 Task: Compose some message in mail and Use the right-click context menu to check the spelling of a word.
Action: Mouse moved to (71, 83)
Screenshot: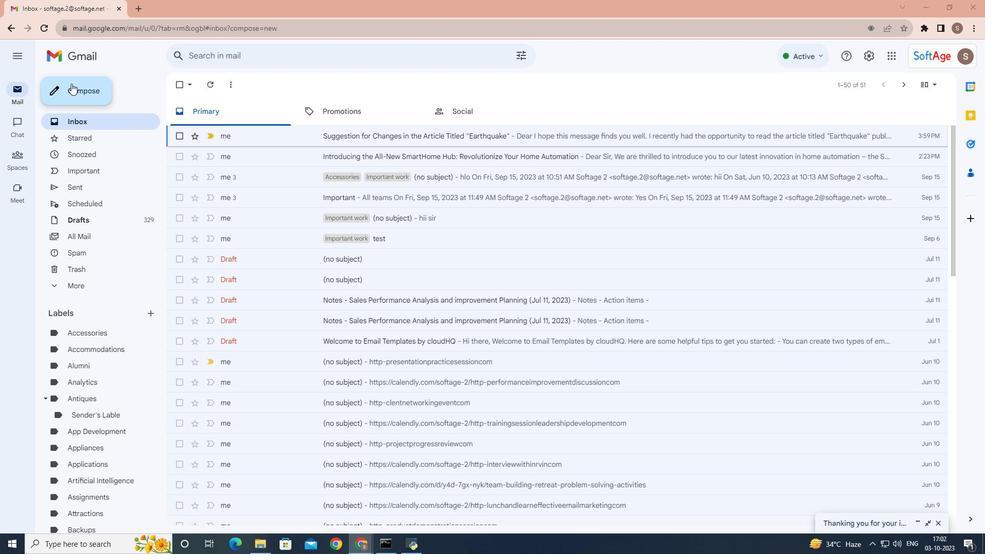 
Action: Mouse pressed left at (71, 83)
Screenshot: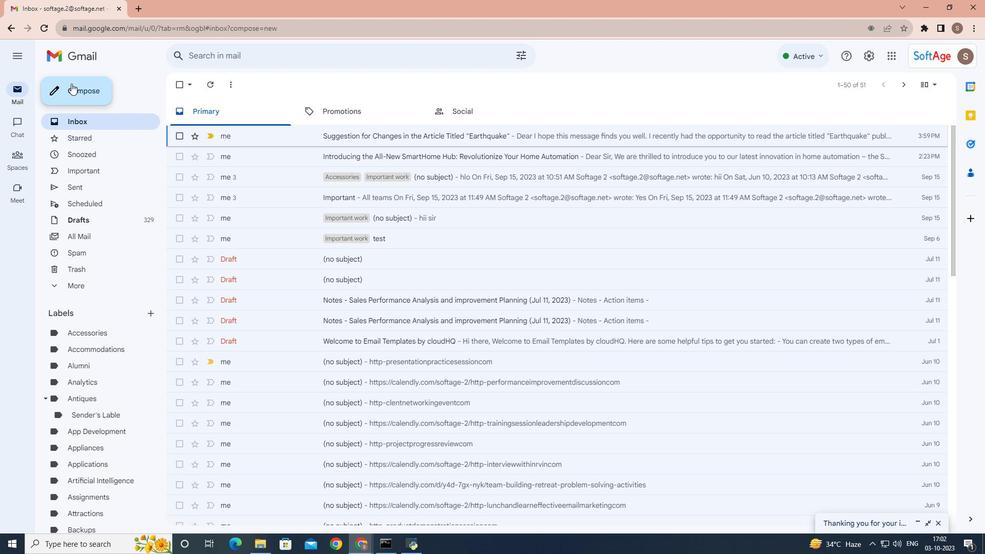 
Action: Mouse moved to (184, 154)
Screenshot: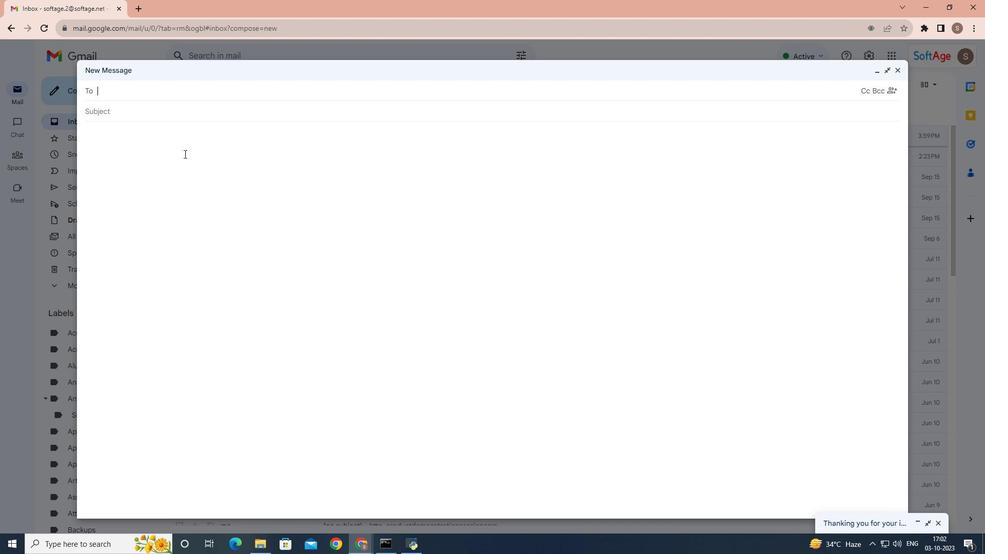 
Action: Mouse pressed left at (184, 154)
Screenshot: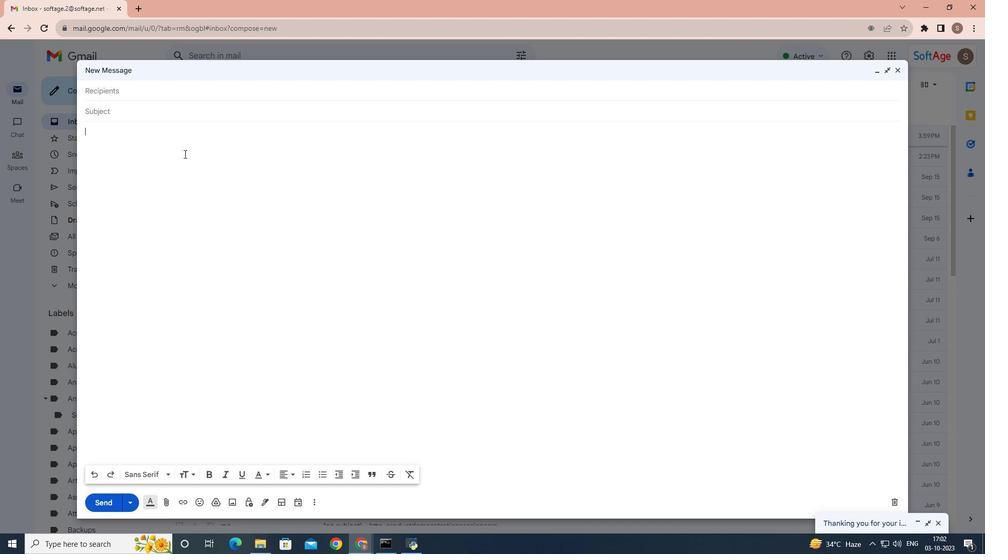 
Action: Key pressed <Key.caps_lock>T<Key.caps_lock>o<Key.space>enjure<Key.space>
Screenshot: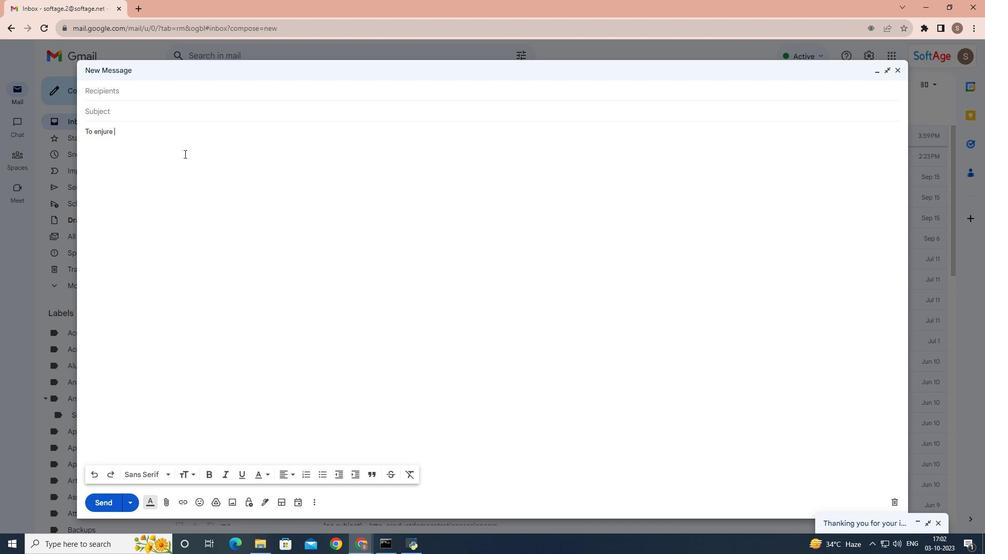 
Action: Mouse moved to (105, 130)
Screenshot: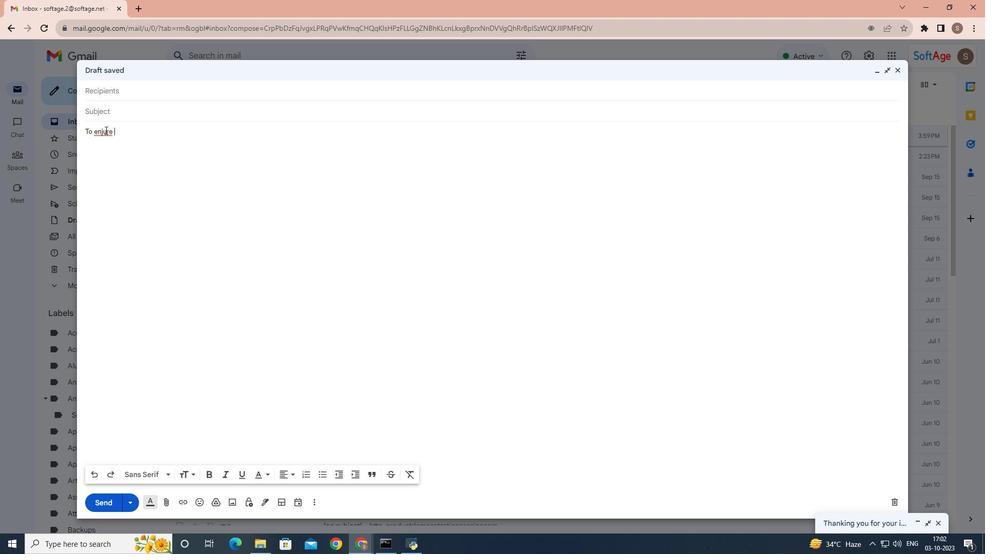 
Action: Mouse pressed right at (105, 130)
Screenshot: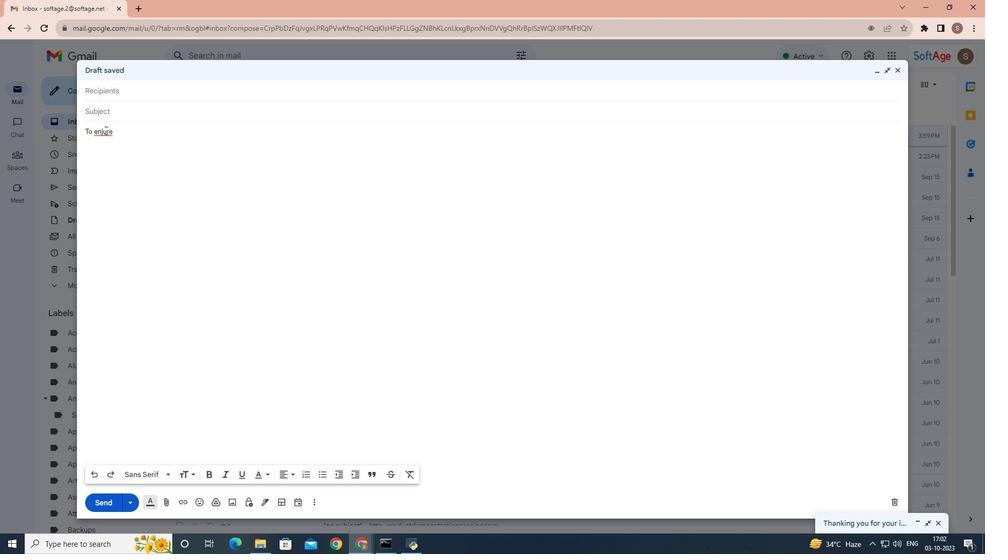 
Action: Mouse moved to (107, 147)
Screenshot: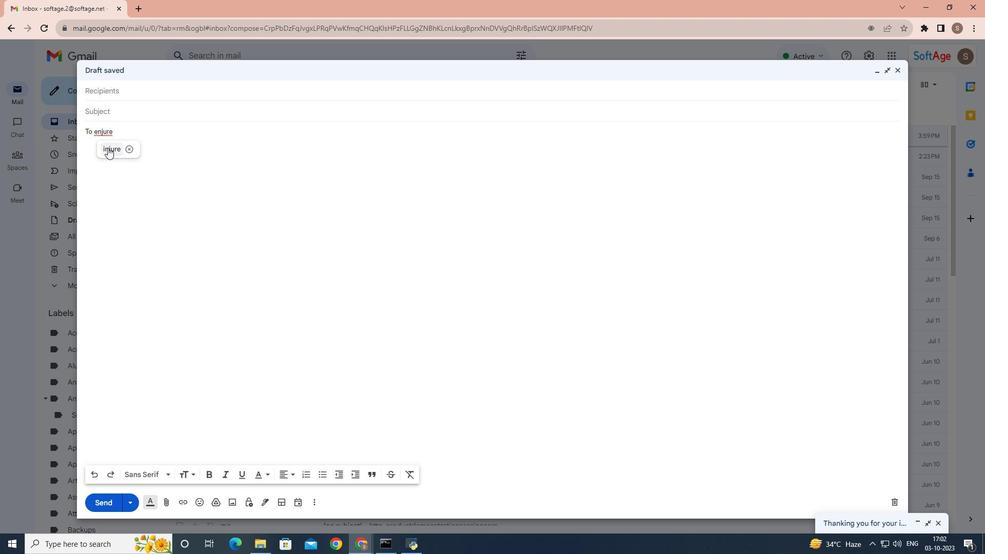 
Action: Mouse pressed left at (107, 147)
Screenshot: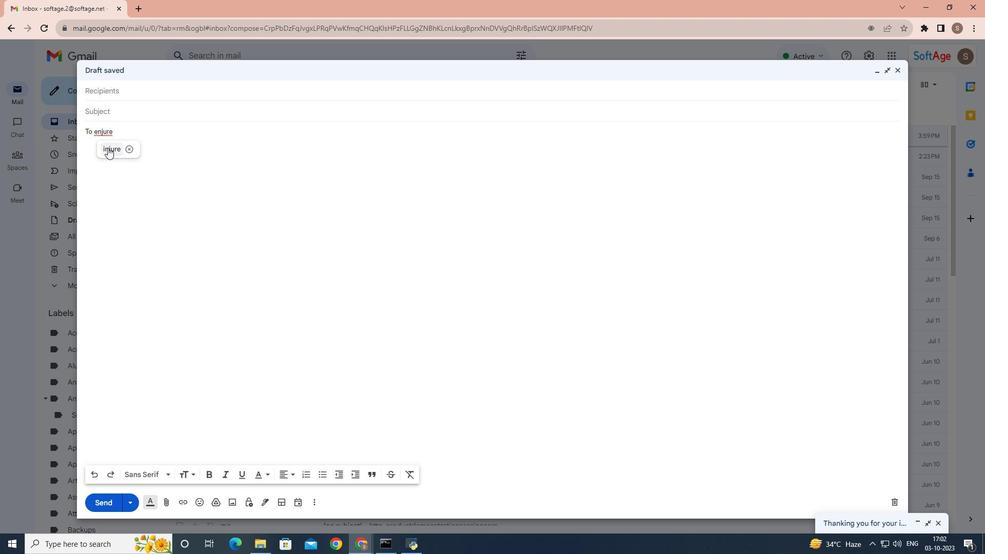
Action: Mouse moved to (115, 128)
Screenshot: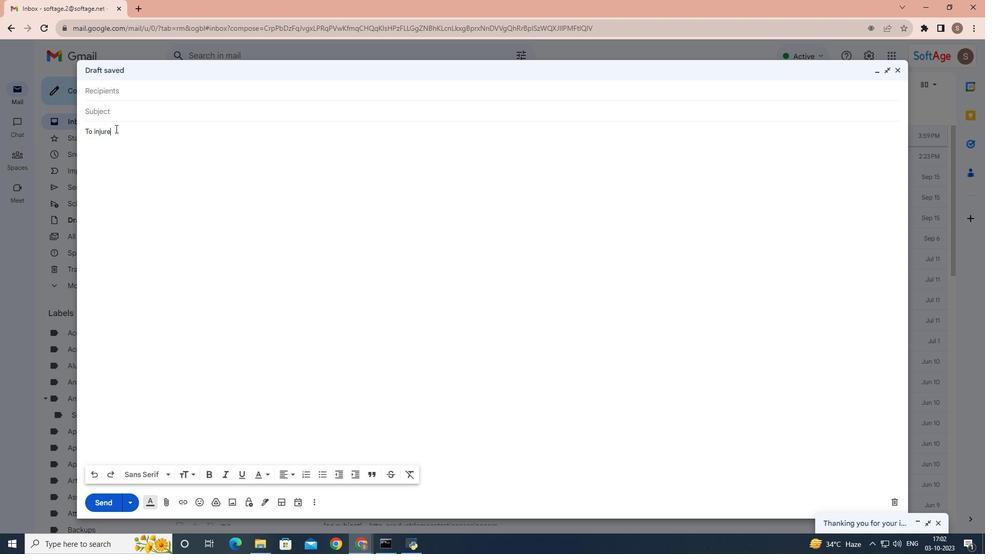 
Action: Mouse pressed left at (115, 128)
Screenshot: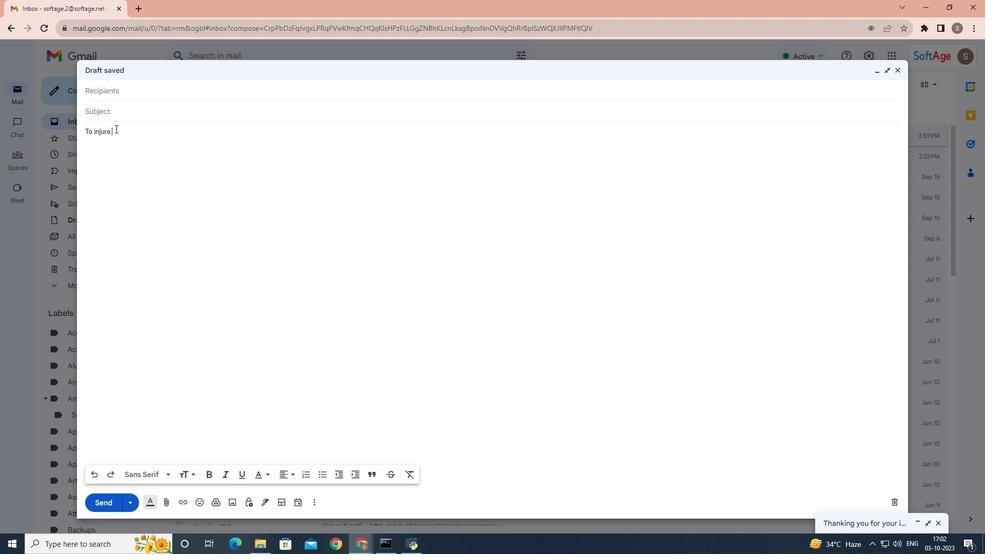 
Action: Key pressed <Key.backspace><Key.backspace><Key.backspace><Key.backspace><Key.backspace><Key.backspace><Key.backspace>ensure<Key.space>
Screenshot: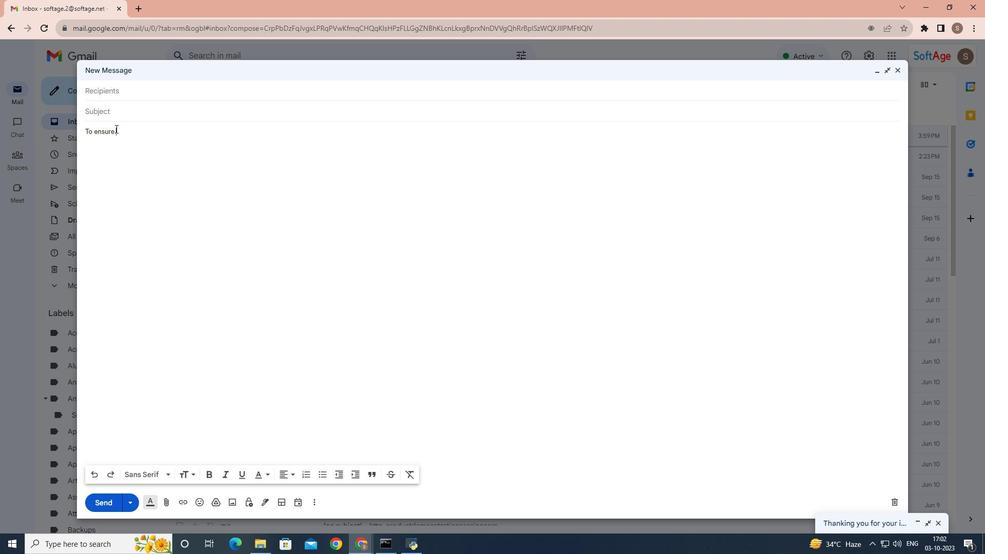
Action: Mouse moved to (133, 131)
Screenshot: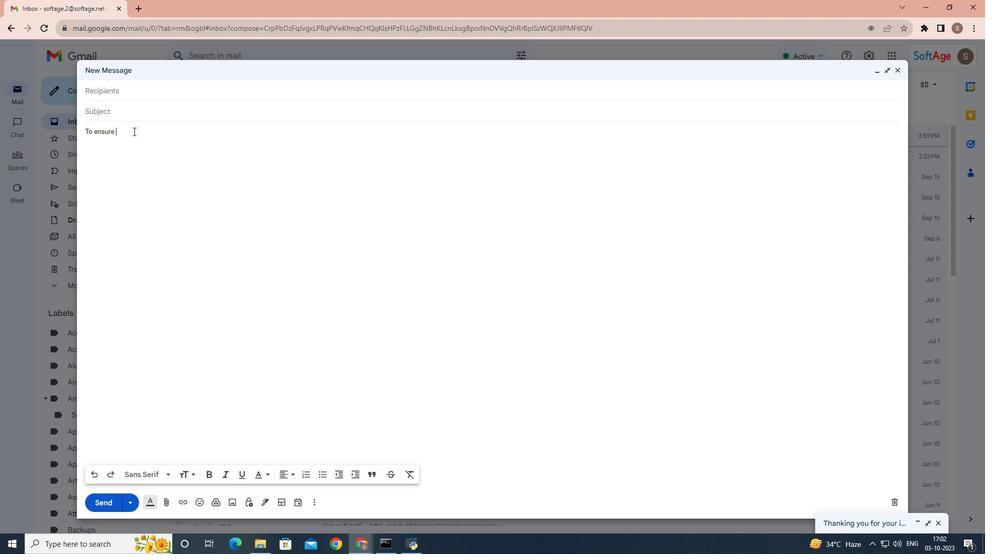 
Action: Key pressed the<Key.space>consjervation<Key.space>
Screenshot: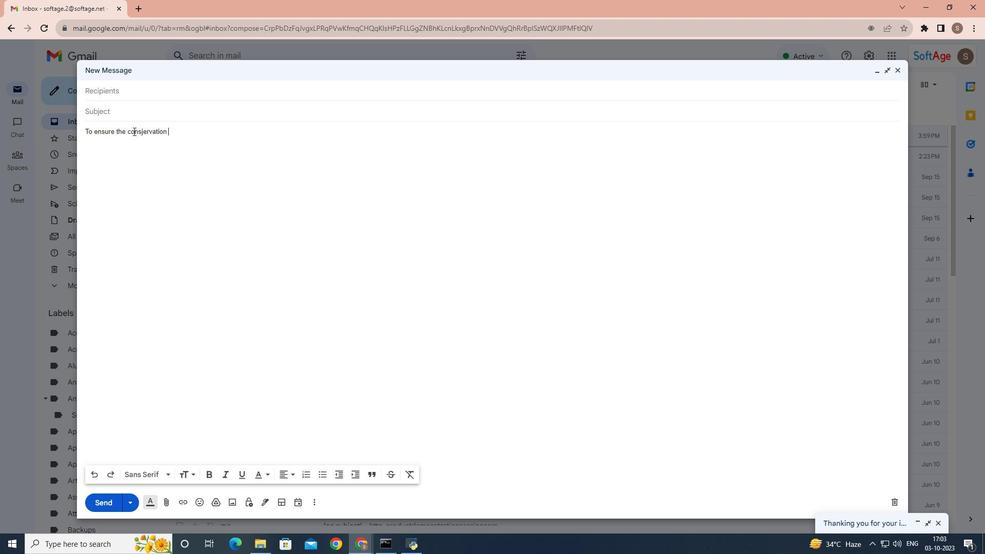 
Action: Mouse moved to (151, 135)
Screenshot: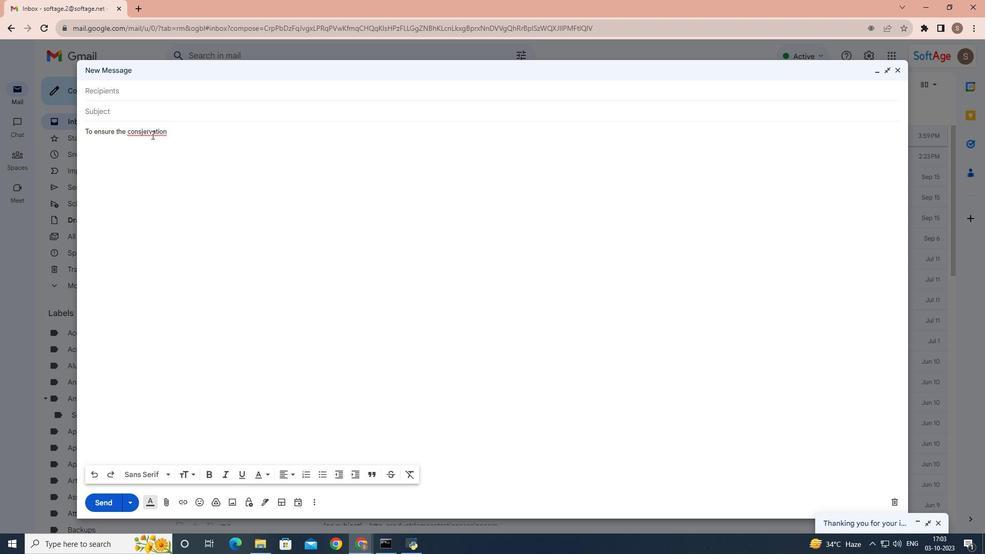 
Action: Mouse pressed left at (151, 135)
Screenshot: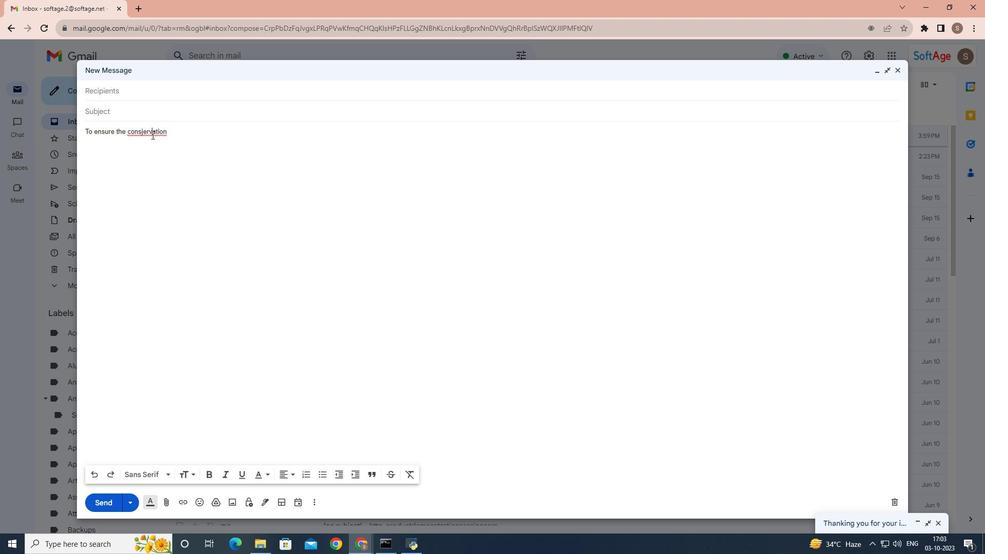 
Action: Mouse pressed right at (151, 135)
Screenshot: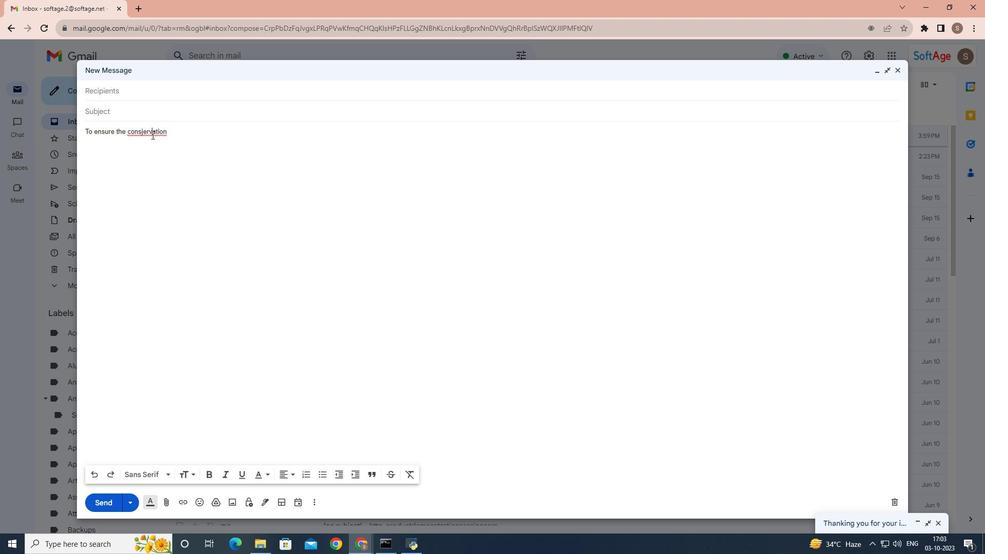 
Action: Mouse moved to (152, 146)
Screenshot: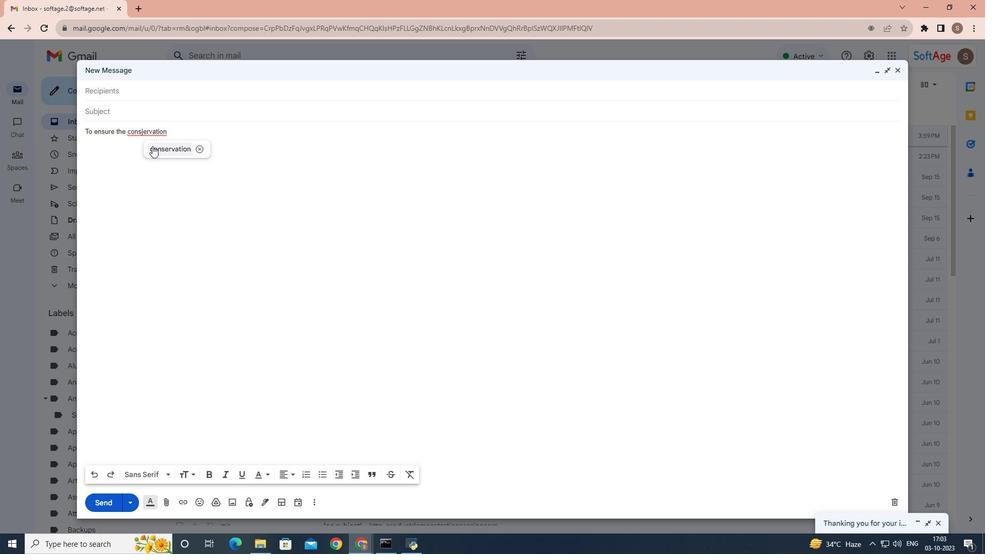 
Action: Mouse pressed left at (152, 146)
Screenshot: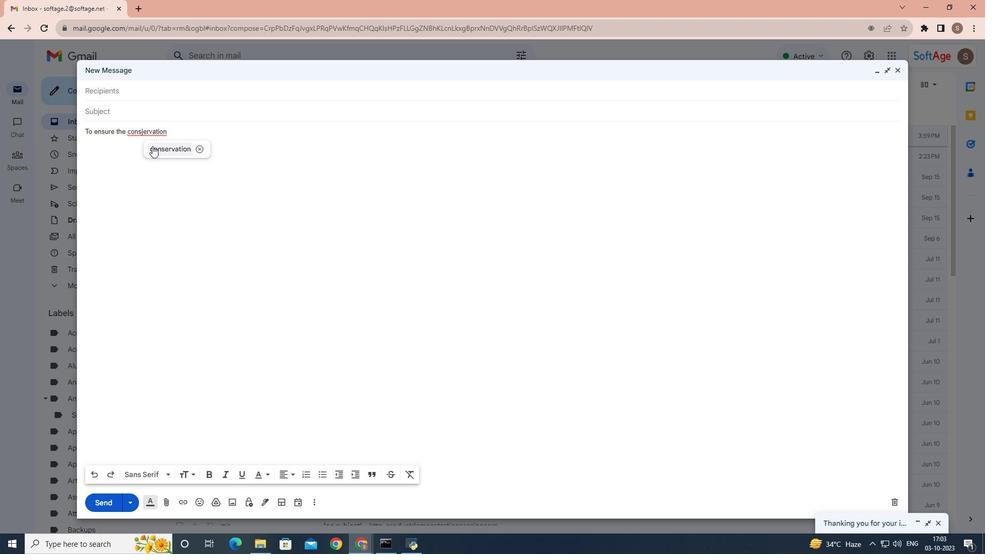 
Action: Mouse moved to (186, 123)
Screenshot: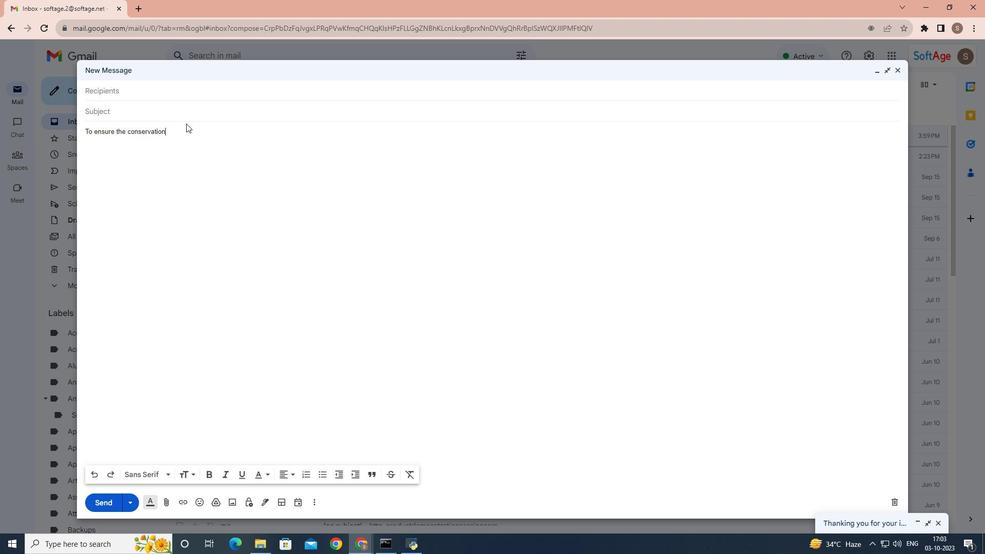 
Action: Mouse pressed left at (186, 123)
Screenshot: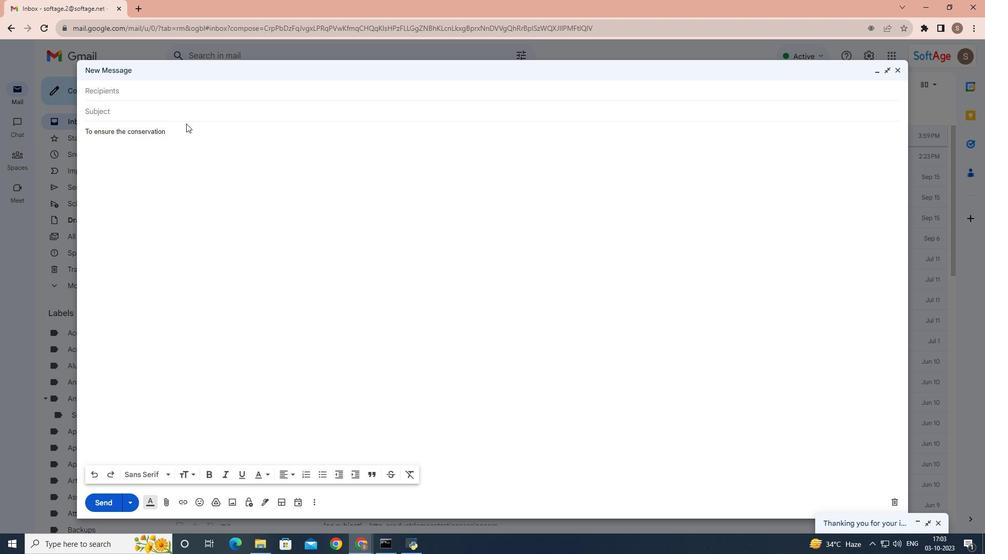 
Action: Mouse moved to (180, 131)
Screenshot: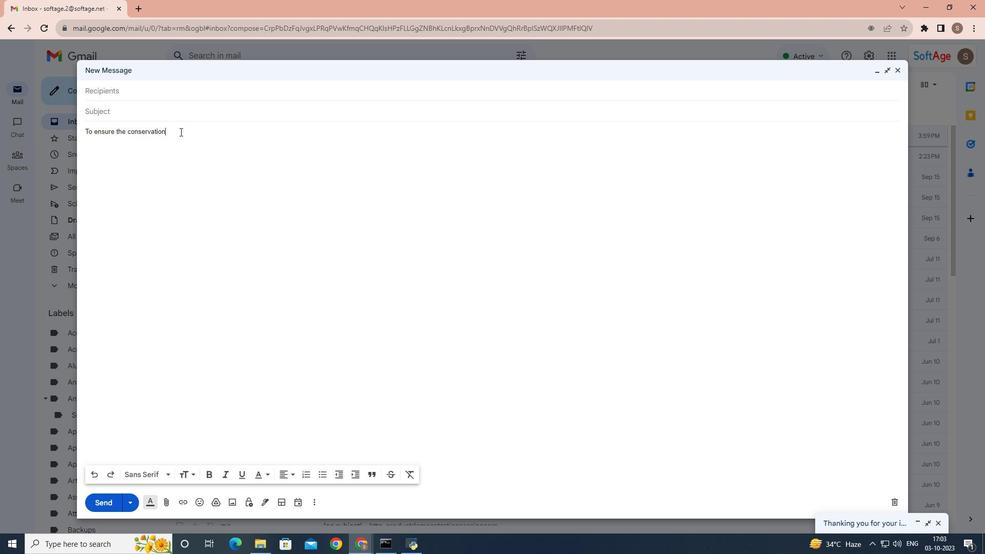 
Action: Mouse pressed left at (180, 131)
Screenshot: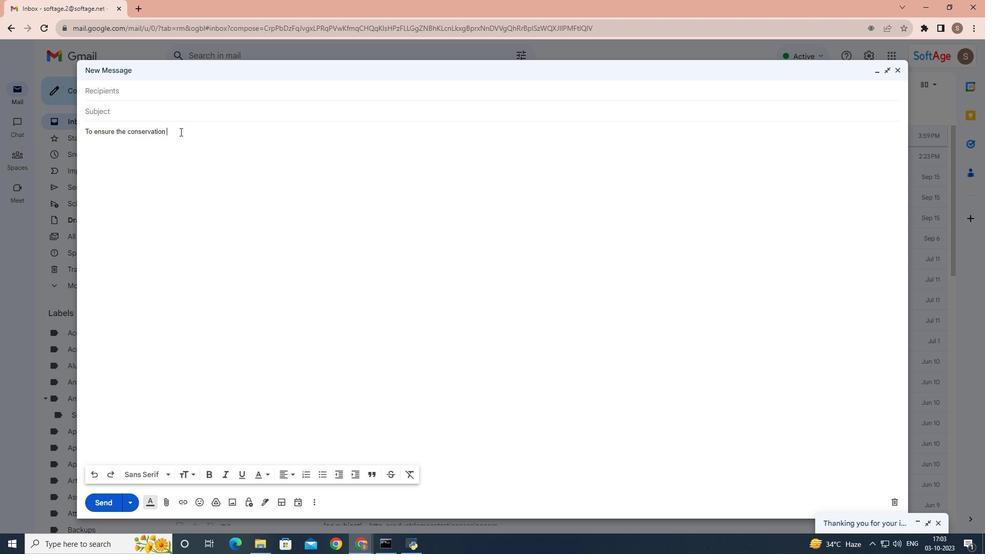 
Action: Key pressed of<Key.space>trees<Key.space>,,<Key.backspace>=<Key.backspace><Key.backspace>,<Key.space>we<Key.space>must<Key.space>take<Key.space>projactive<Key.space>
Screenshot: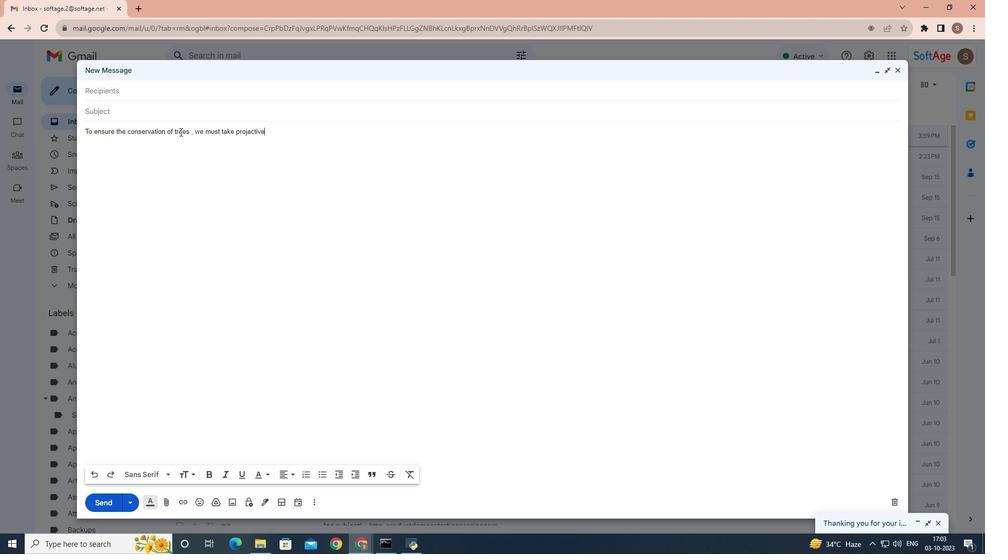 
Action: Mouse moved to (250, 126)
Screenshot: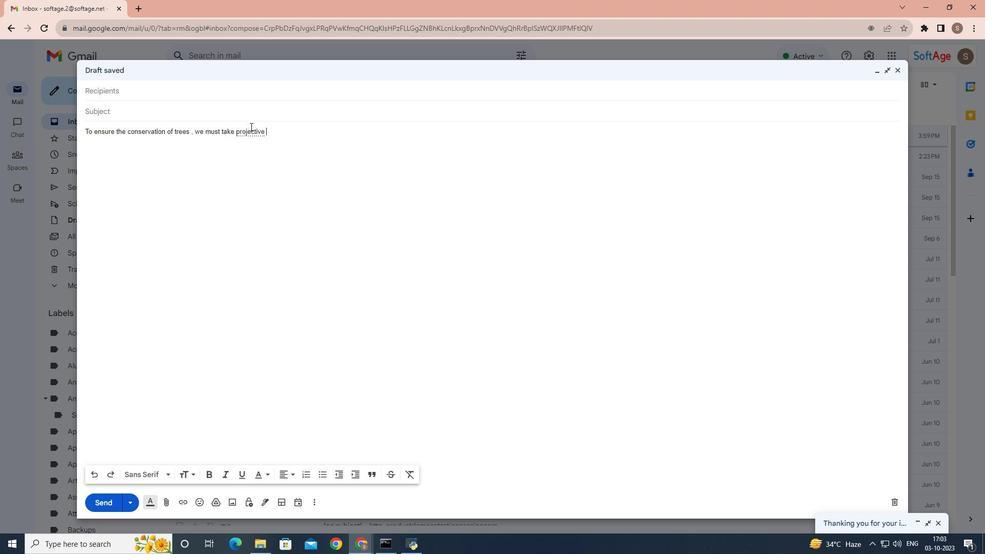 
Action: Mouse pressed right at (250, 126)
Screenshot: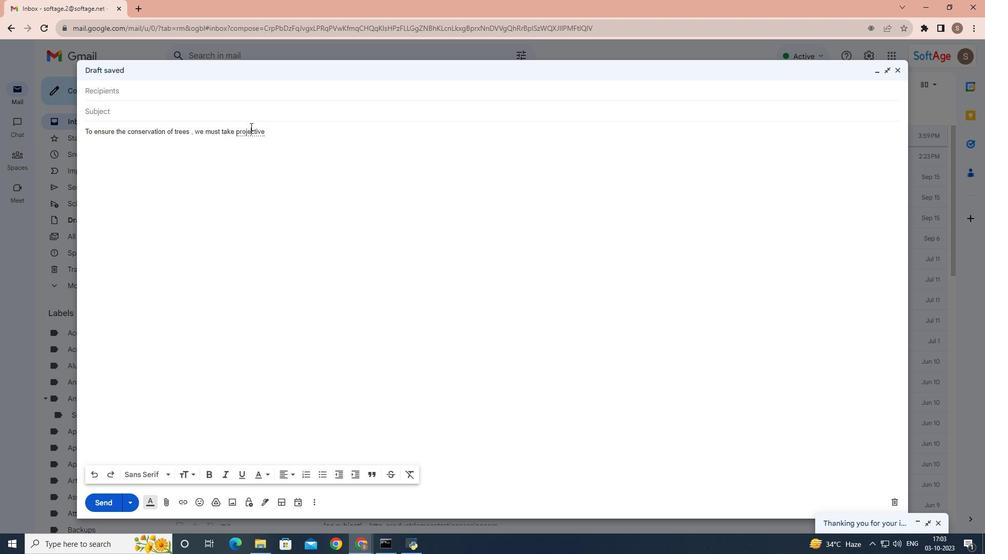 
Action: Mouse moved to (244, 133)
Screenshot: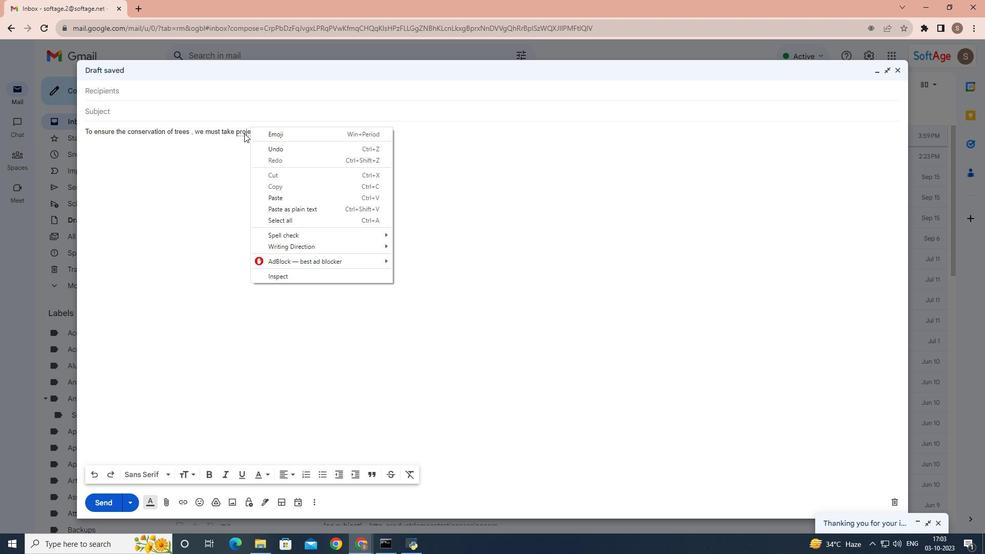 
Action: Mouse pressed left at (244, 133)
Screenshot: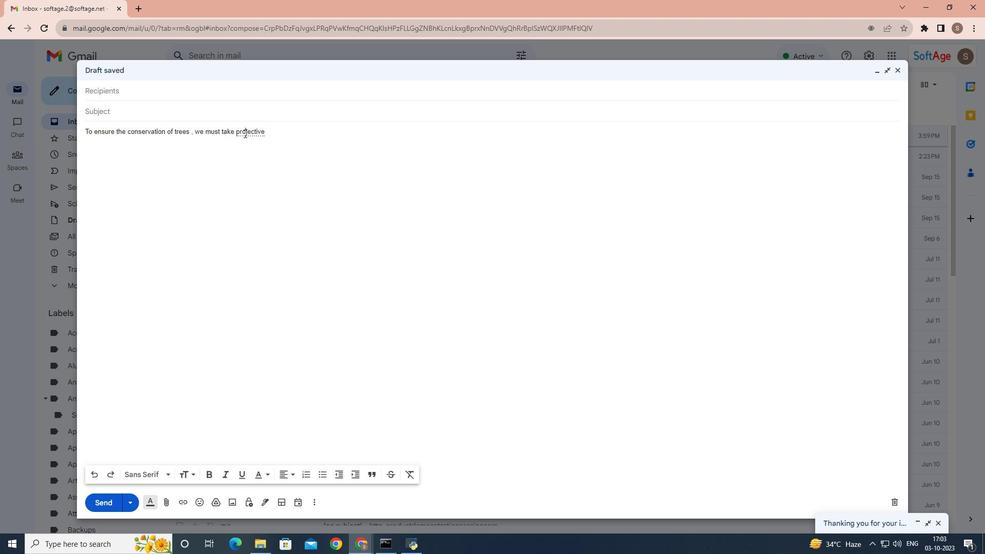 
Action: Mouse pressed left at (244, 133)
Screenshot: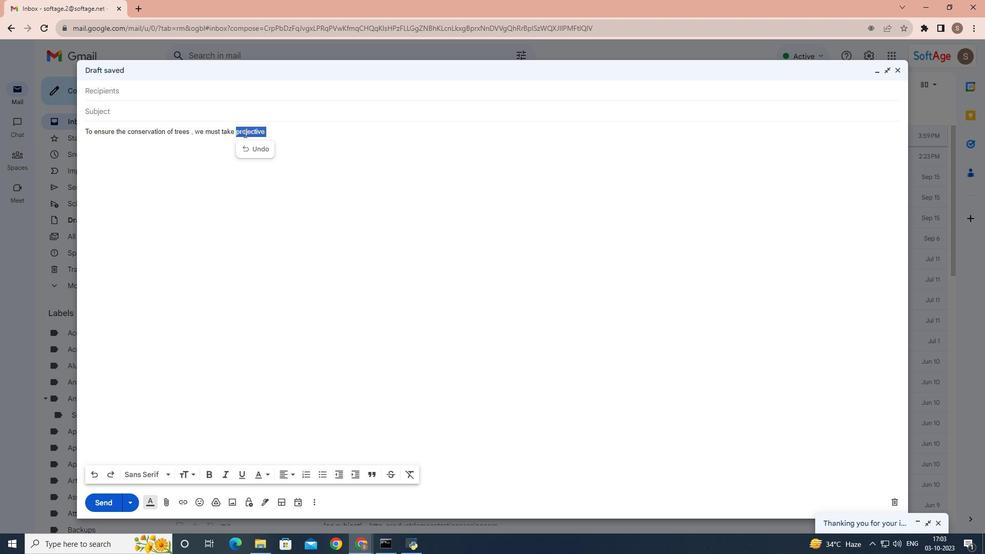 
Action: Mouse moved to (273, 128)
Screenshot: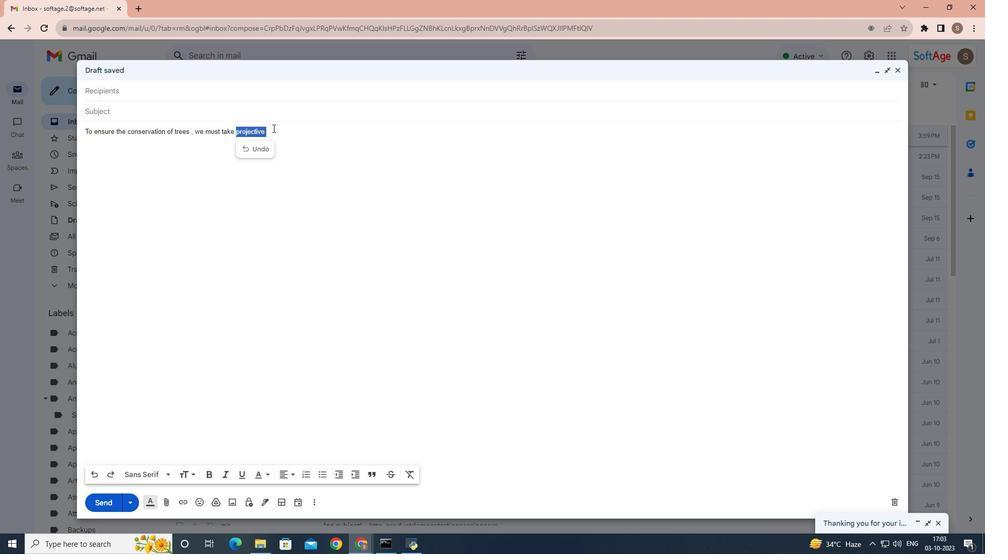 
Action: Mouse pressed left at (273, 128)
Screenshot: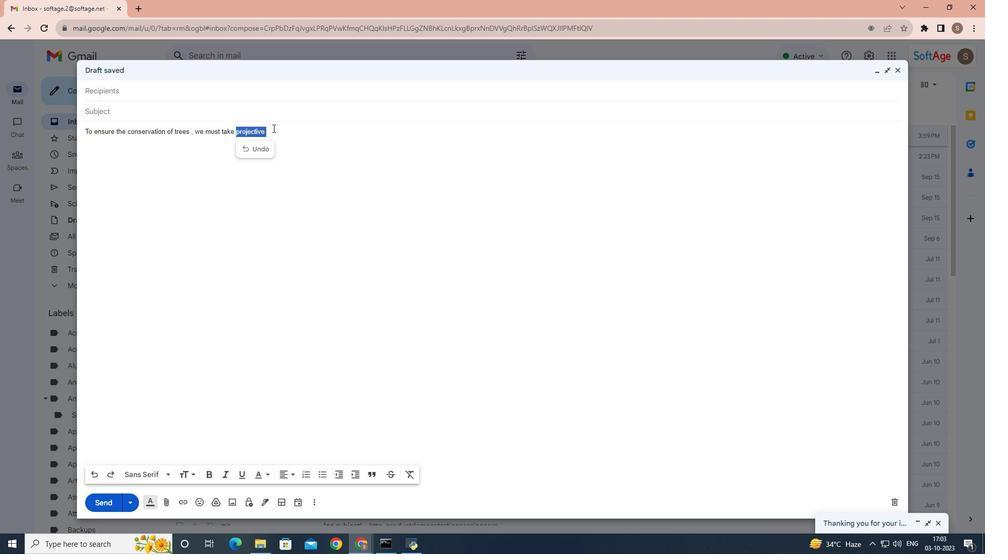
Action: Mouse moved to (245, 133)
Screenshot: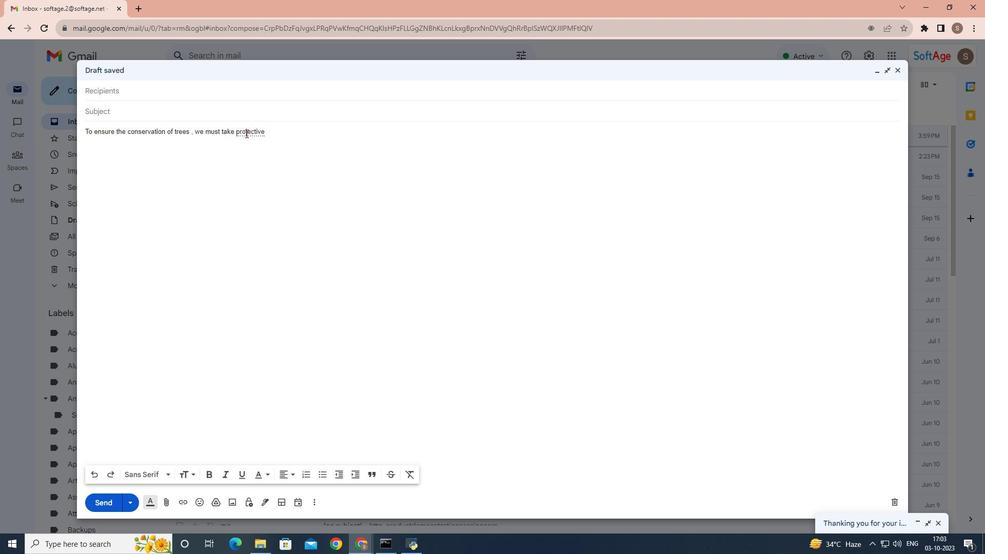 
Action: Mouse pressed left at (245, 133)
Screenshot: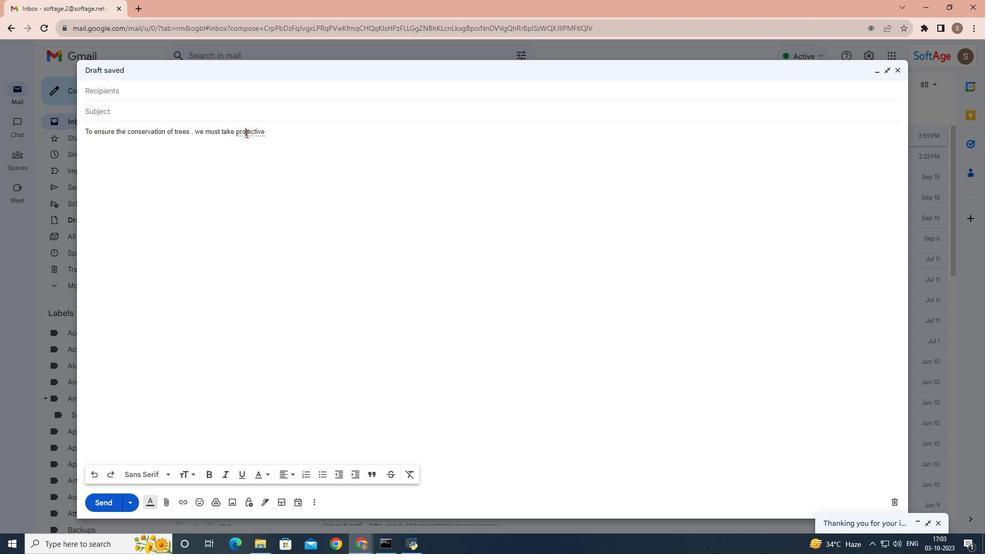 
Action: Mouse moved to (247, 132)
Screenshot: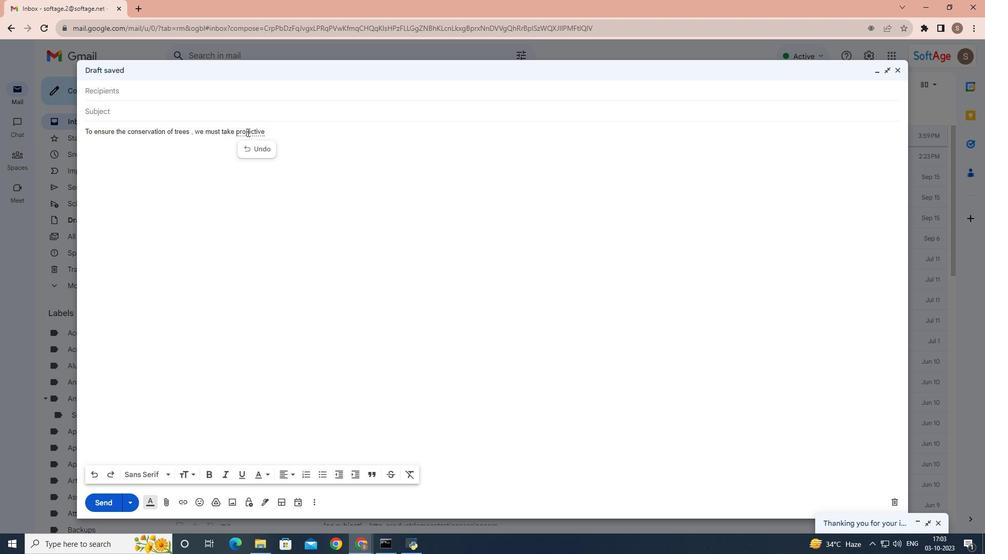 
Action: Key pressed t
Screenshot: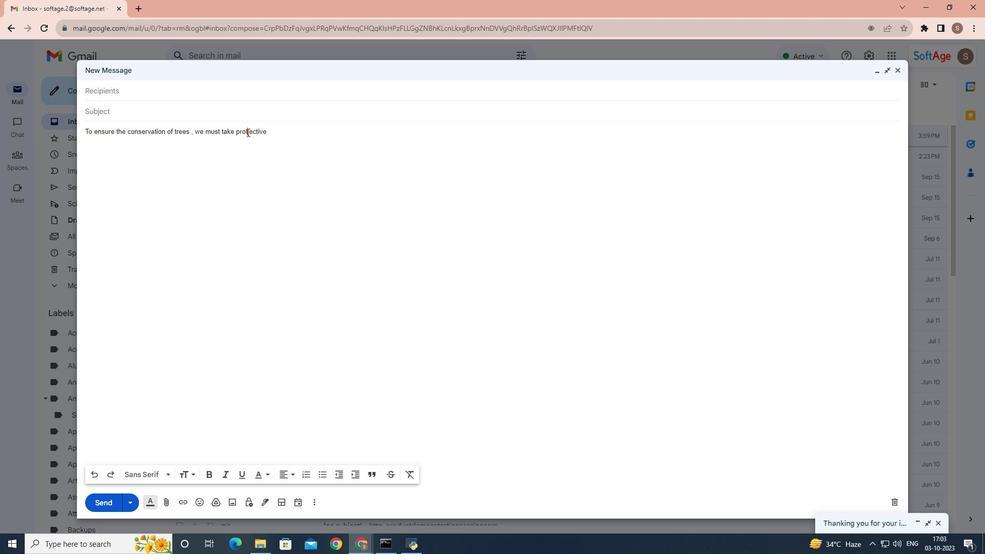
Action: Mouse moved to (290, 127)
Screenshot: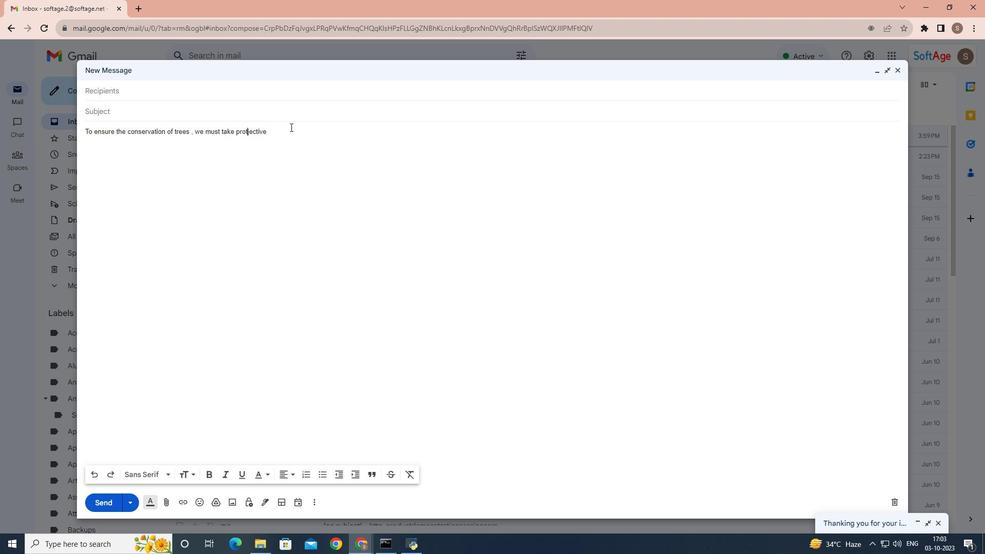 
Action: Mouse pressed left at (290, 127)
Screenshot: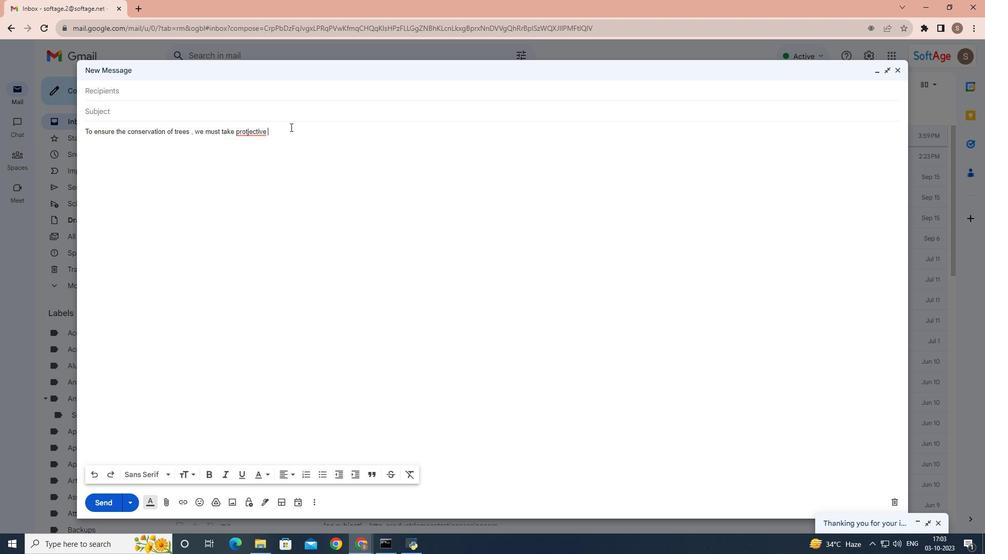 
Action: Mouse moved to (256, 129)
Screenshot: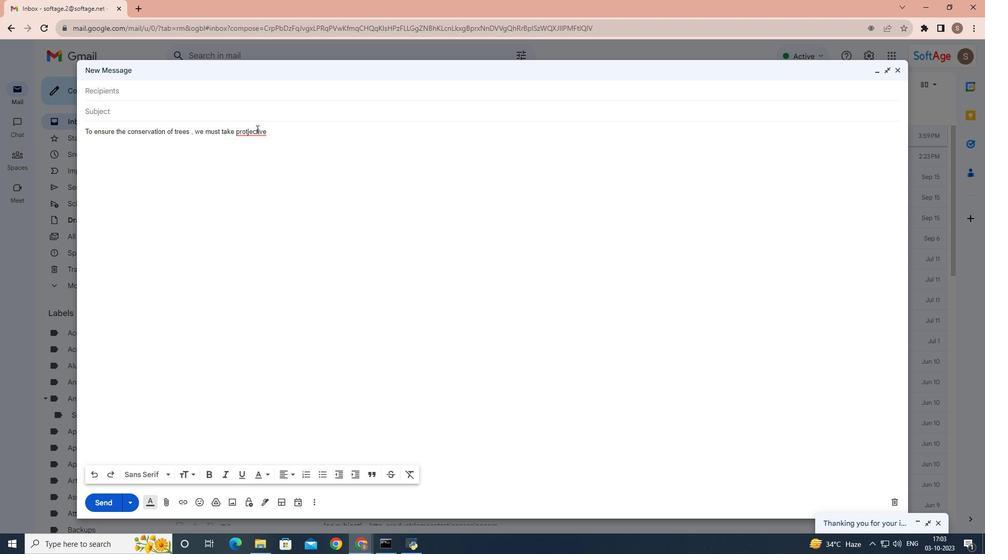 
Action: Mouse pressed right at (256, 129)
Screenshot: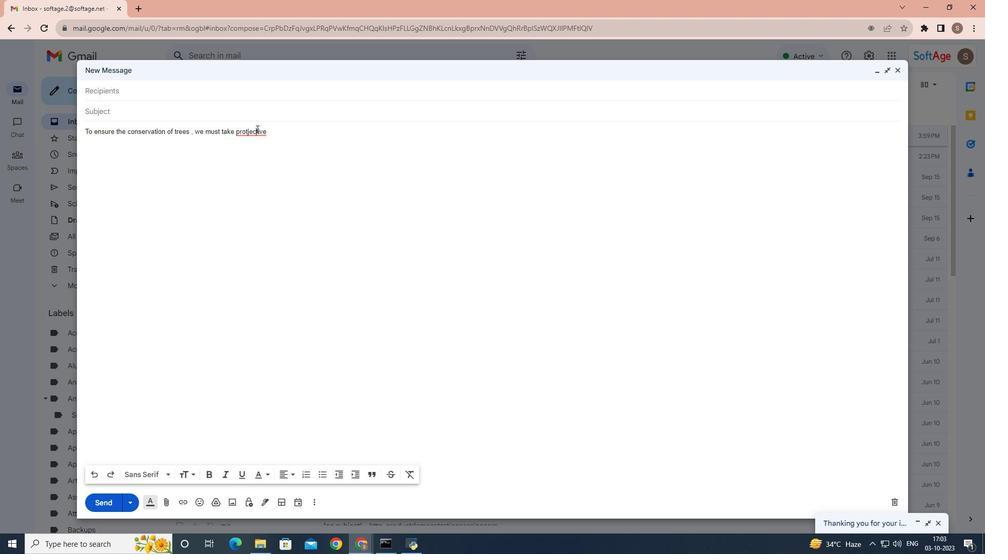 
Action: Mouse moved to (257, 140)
Screenshot: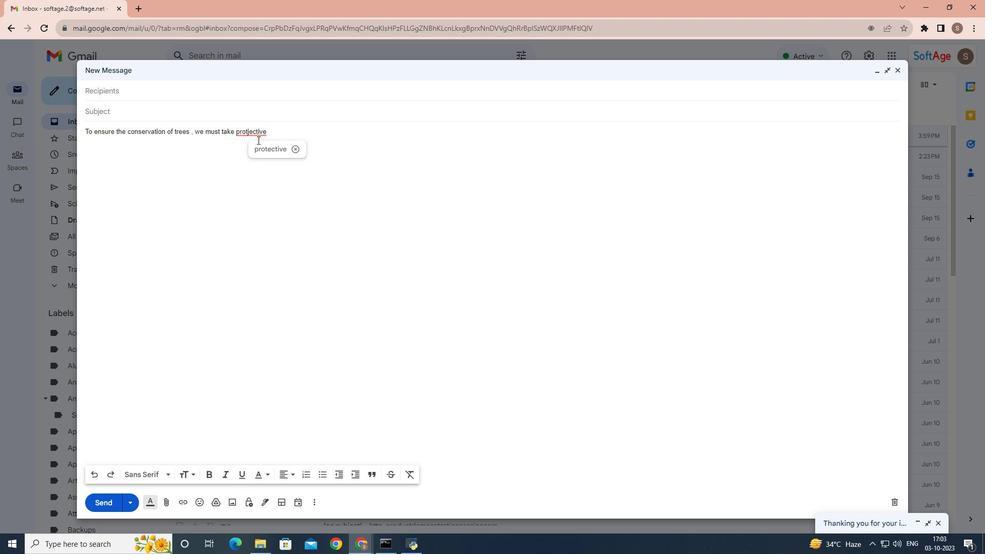 
Action: Mouse pressed left at (257, 140)
Screenshot: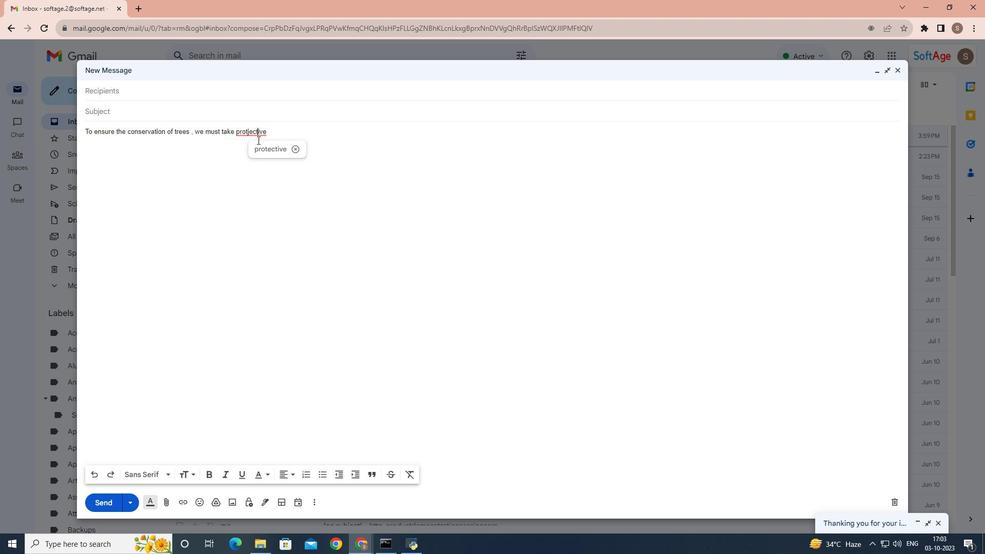 
Action: Mouse moved to (260, 131)
Screenshot: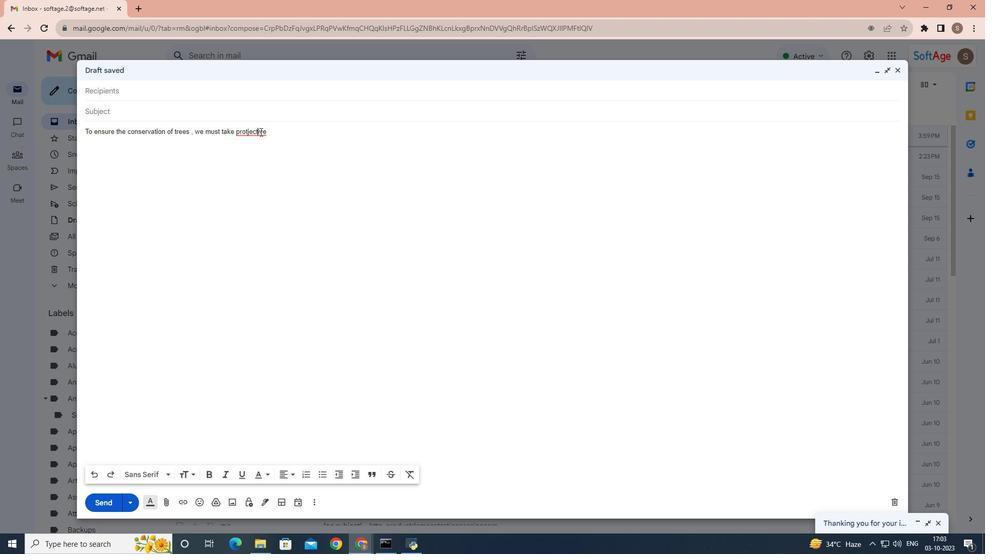 
Action: Mouse pressed left at (260, 131)
Screenshot: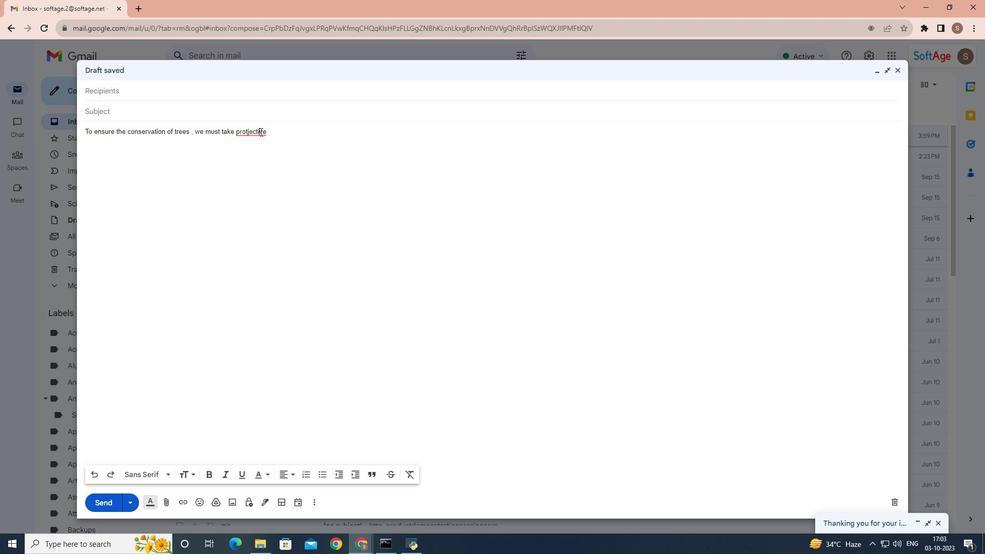 
Action: Mouse moved to (262, 150)
Screenshot: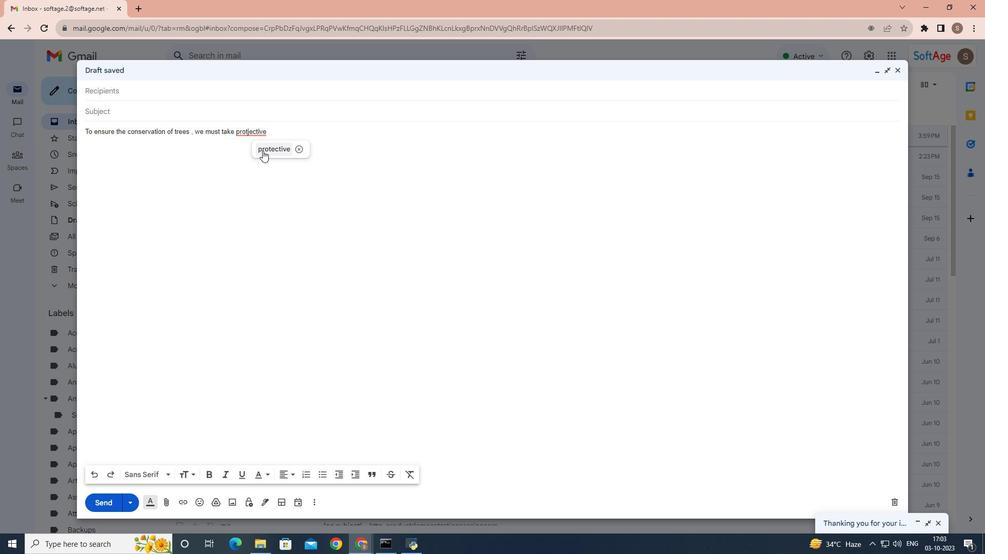 
Action: Mouse pressed right at (262, 150)
Screenshot: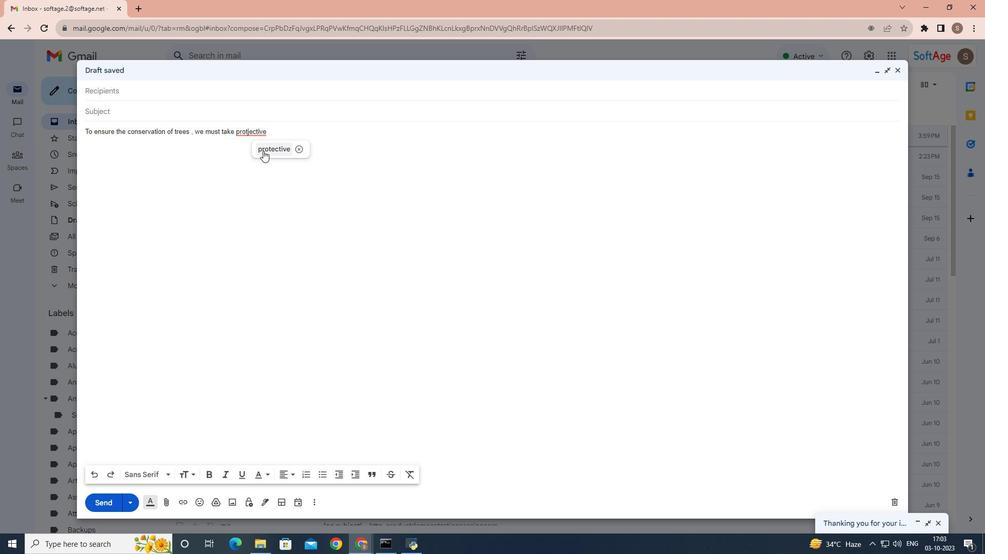 
Action: Mouse pressed left at (262, 150)
Screenshot: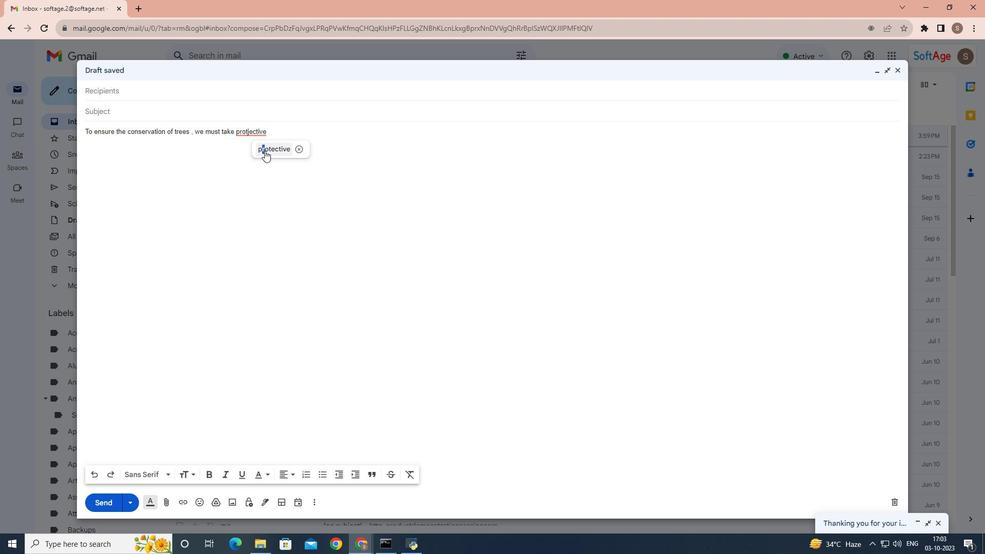 
Action: Mouse moved to (271, 144)
Screenshot: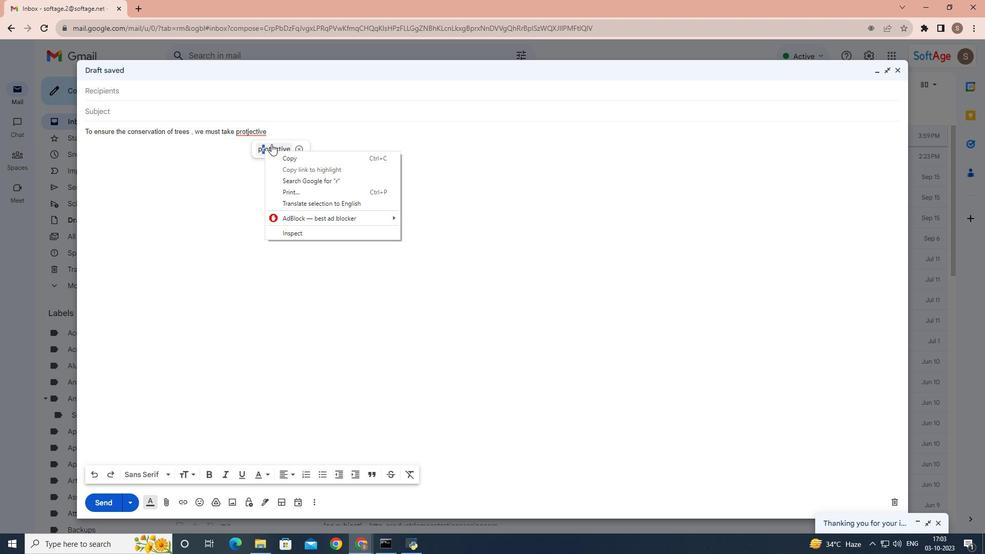 
Action: Mouse pressed left at (271, 144)
Screenshot: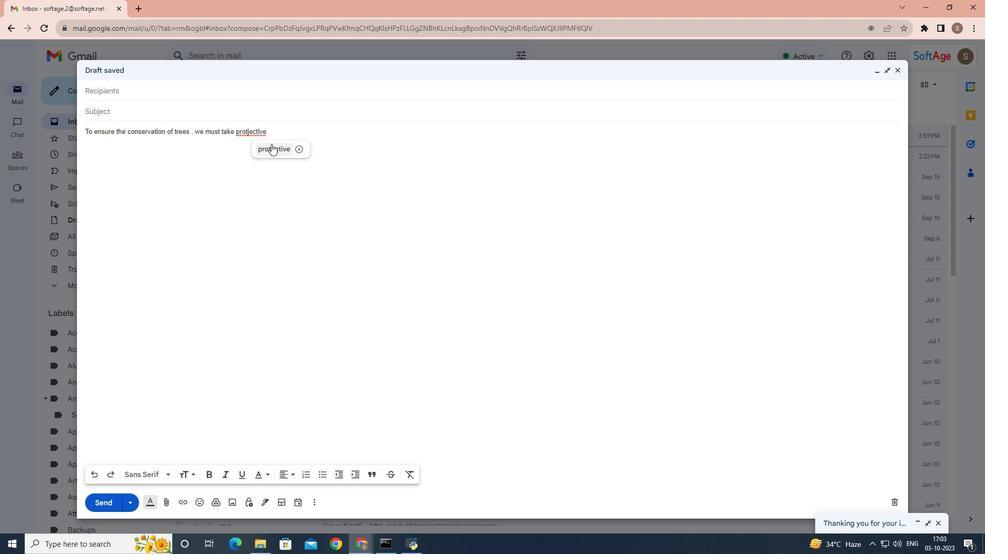 
Action: Mouse moved to (277, 129)
Screenshot: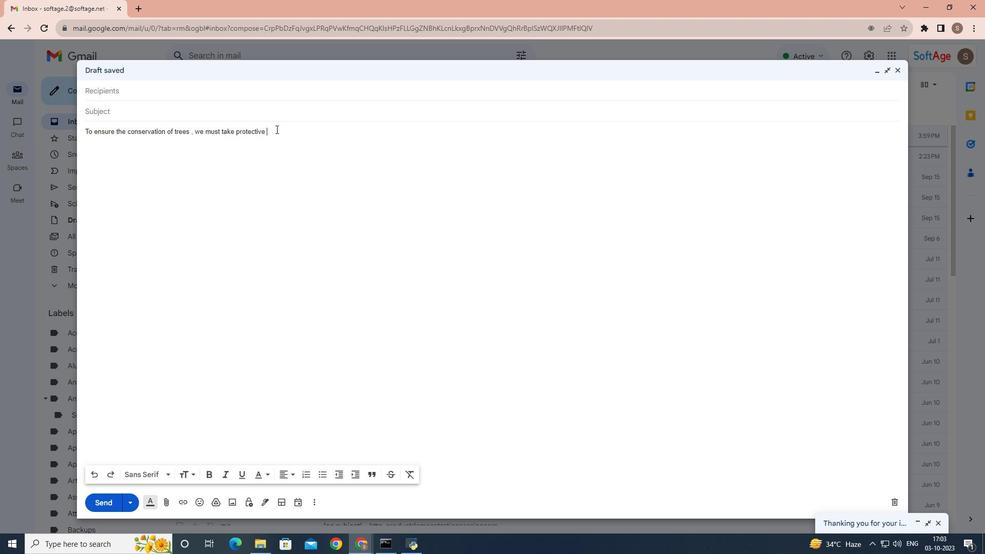 
Action: Mouse pressed left at (277, 129)
Screenshot: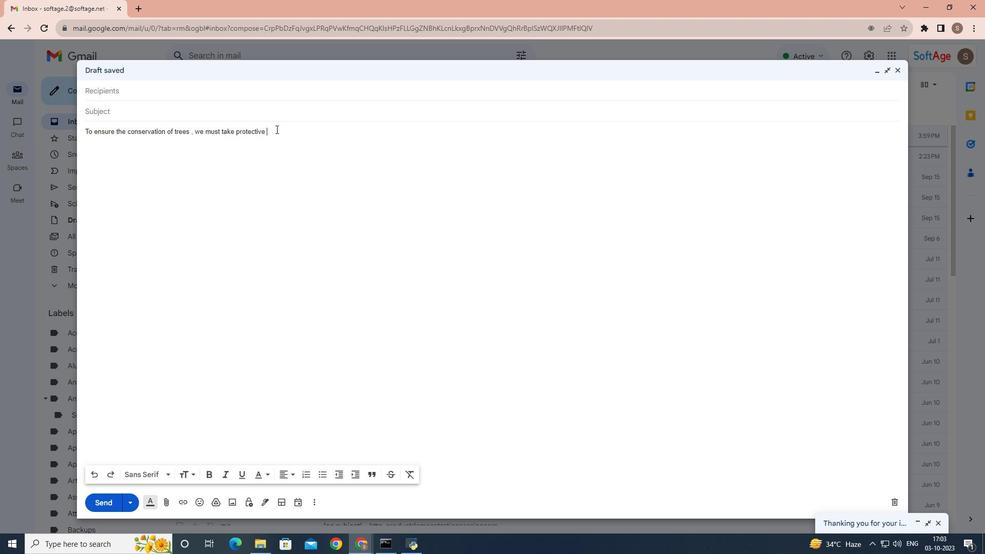 
Action: Mouse moved to (276, 129)
Screenshot: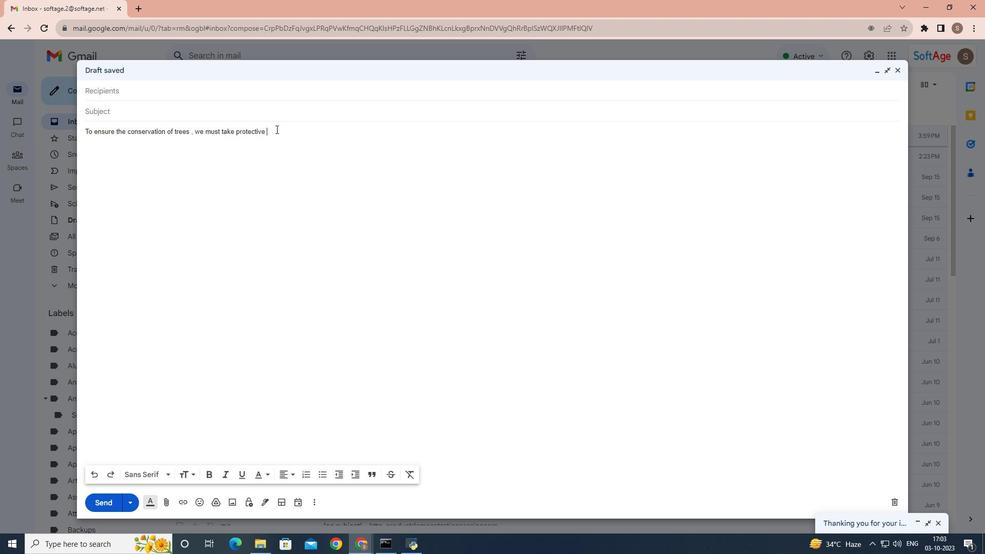 
Action: Key pressed measures<Key.space>like<Key.space>afforestatr<Key.backspace><Key.backspace><Key.backspace>ation<Key.space>,reforestation<Key.space>am<Key.backspace>nd<Key.space>responsiblje<Key.space>
Screenshot: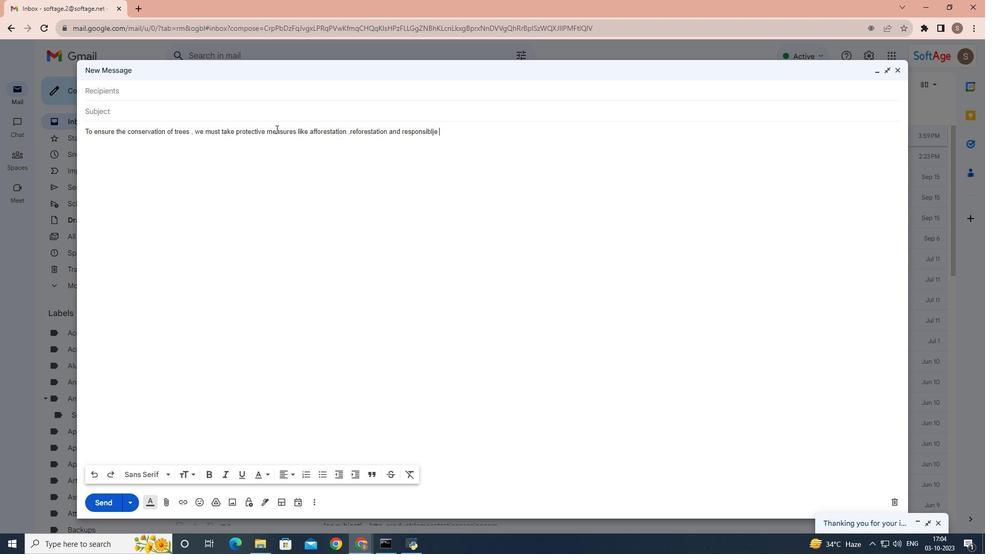 
Action: Mouse moved to (407, 128)
Screenshot: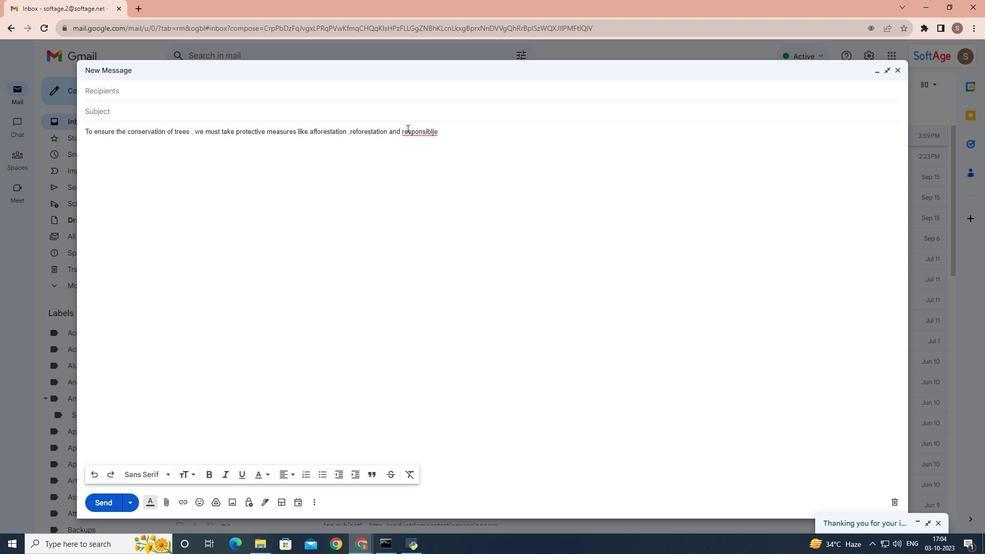 
Action: Mouse pressed right at (407, 128)
Screenshot: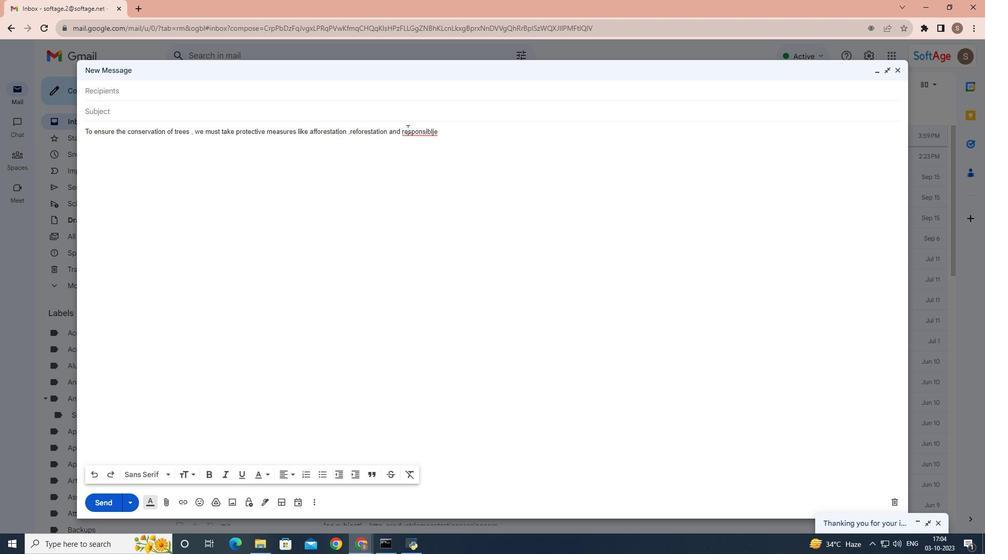 
Action: Mouse moved to (409, 146)
Screenshot: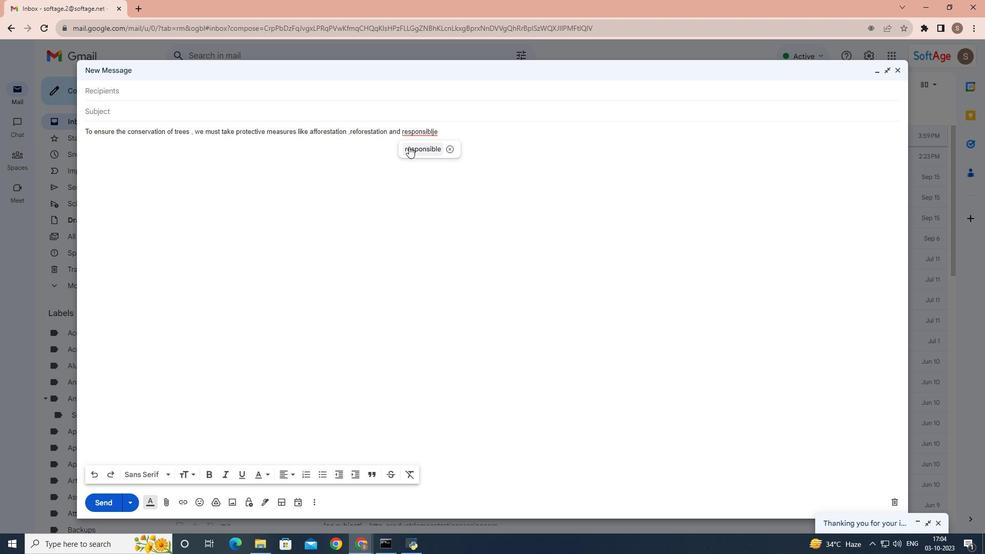 
Action: Mouse pressed left at (409, 146)
Screenshot: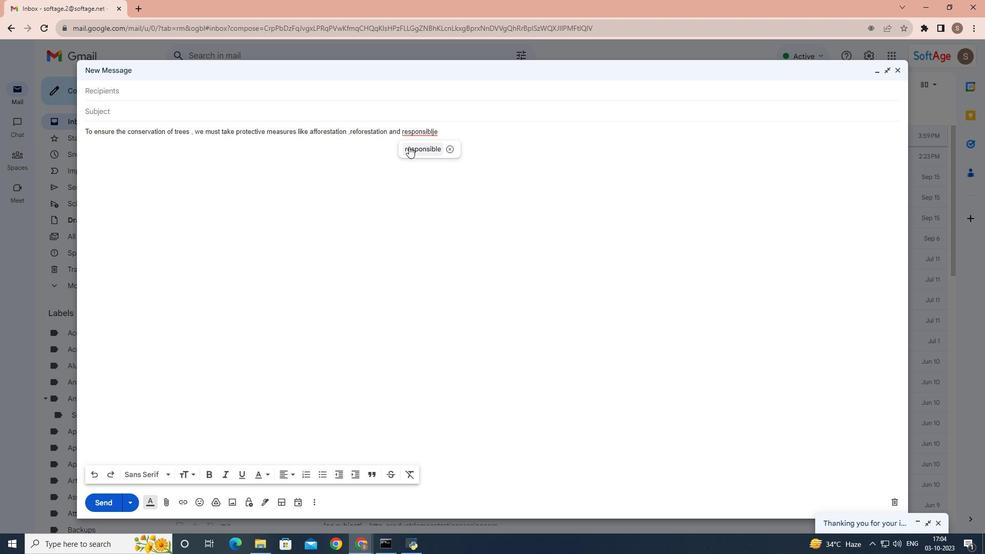 
Action: Mouse moved to (441, 134)
Screenshot: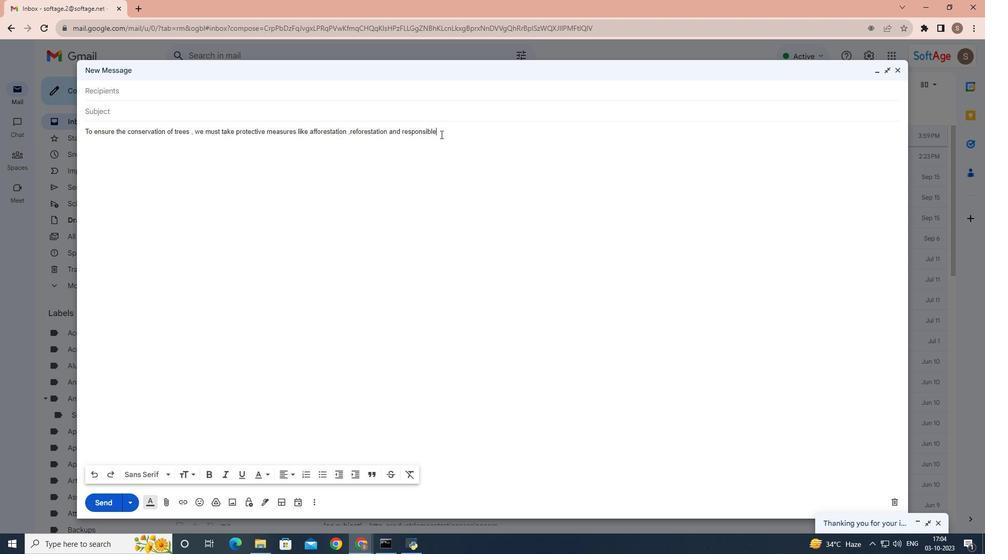 
Action: Mouse pressed left at (441, 134)
Screenshot: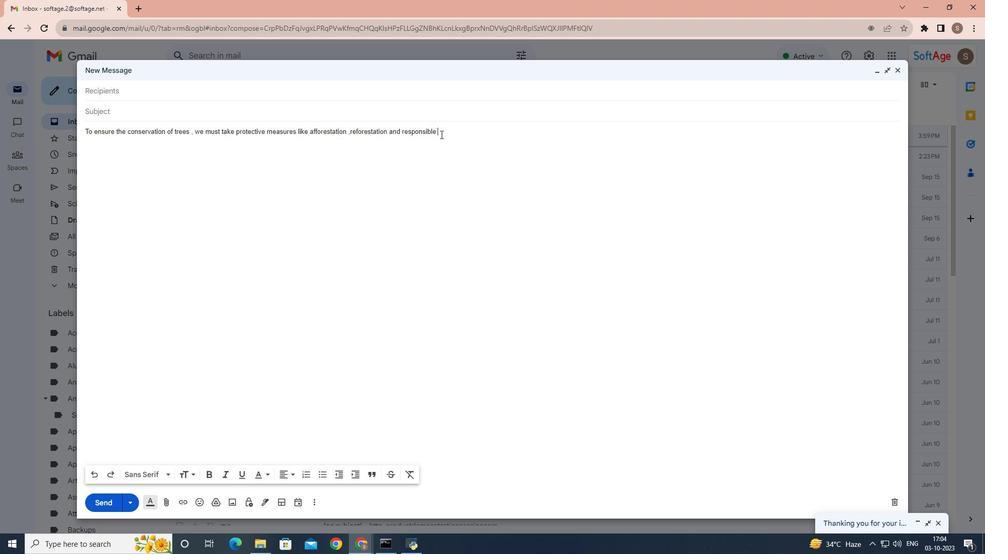 
Action: Key pressed logginhg<Key.space>
Screenshot: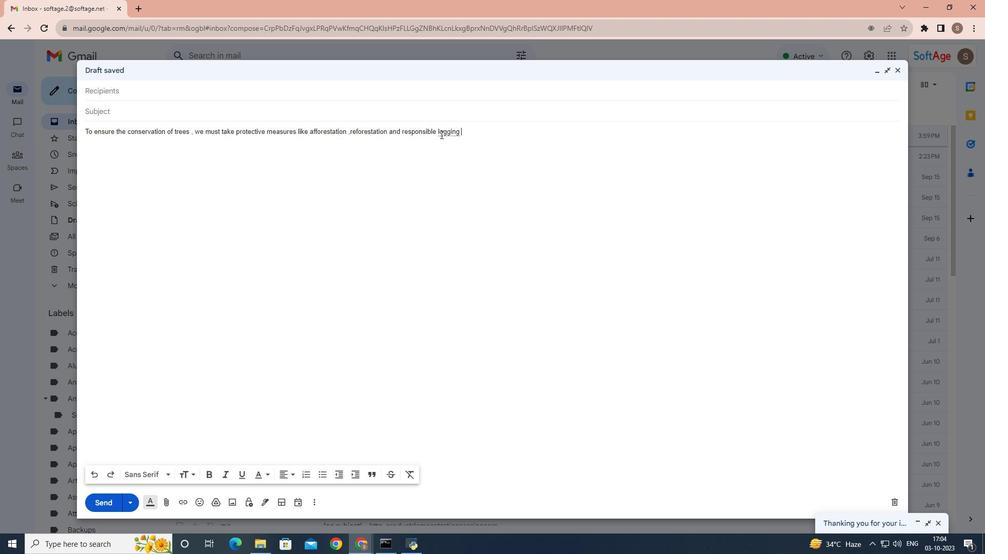 
Action: Mouse moved to (473, 126)
Screenshot: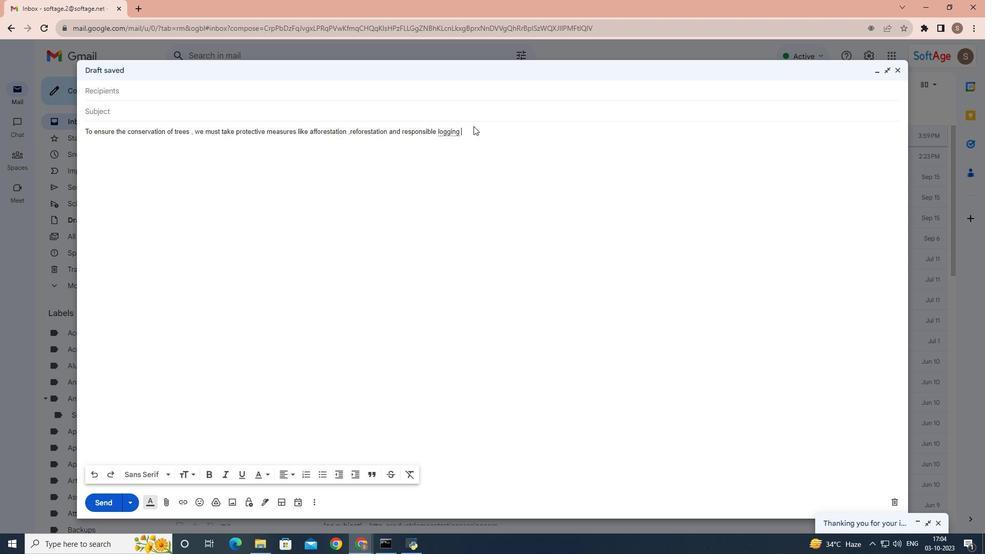 
Action: Key pressed practices<Key.space><Key.backspace>.<Key.caps_lock>E<Key.caps_lock>qually<Key.space>important<Key.space>is<Key.space>raising<Key.space>awarenedss<Key.space>
Screenshot: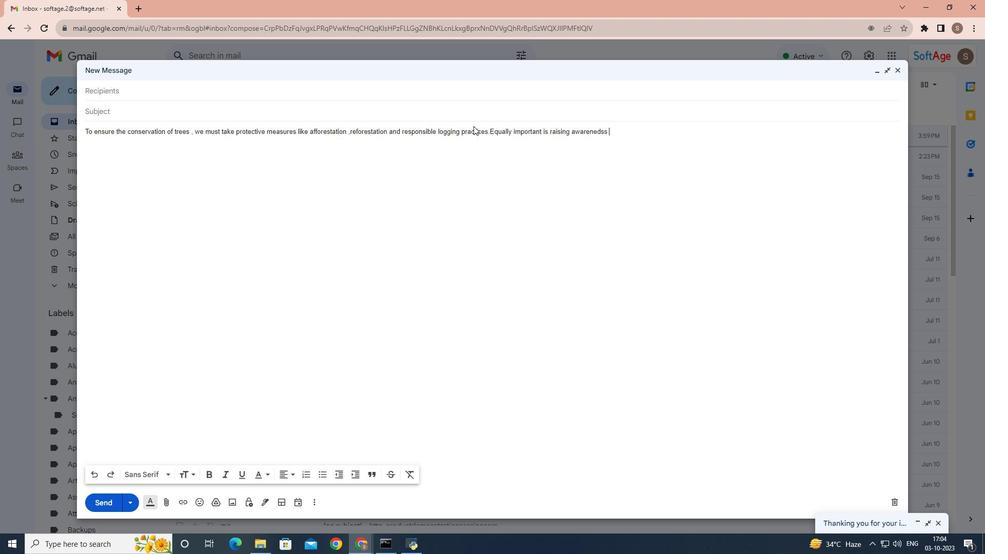 
Action: Mouse moved to (589, 135)
Screenshot: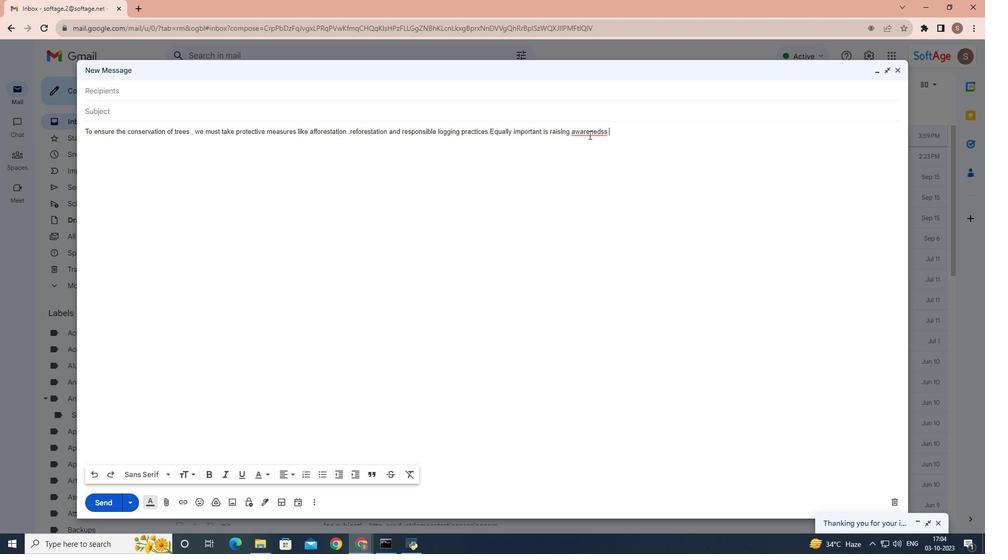 
Action: Mouse pressed right at (589, 135)
Screenshot: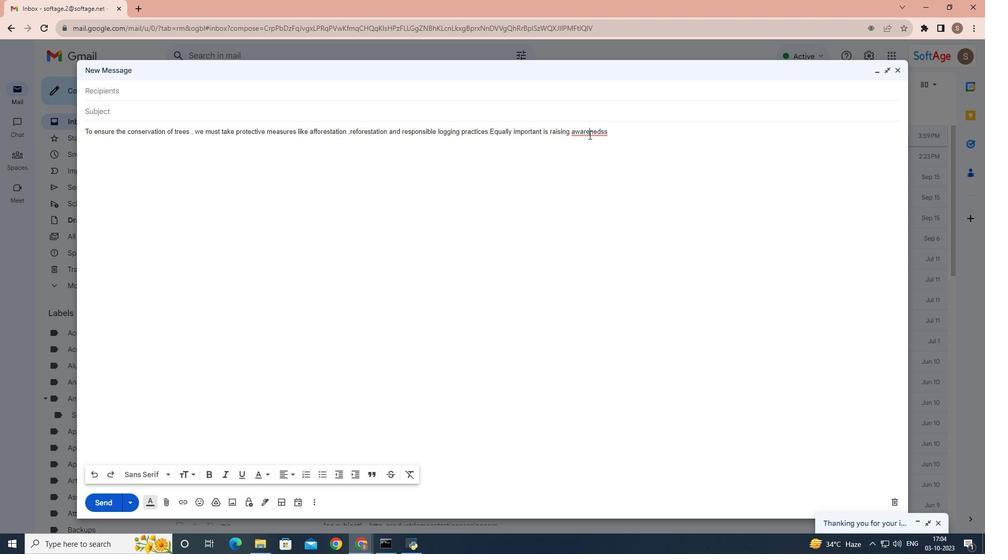 
Action: Mouse moved to (602, 152)
Screenshot: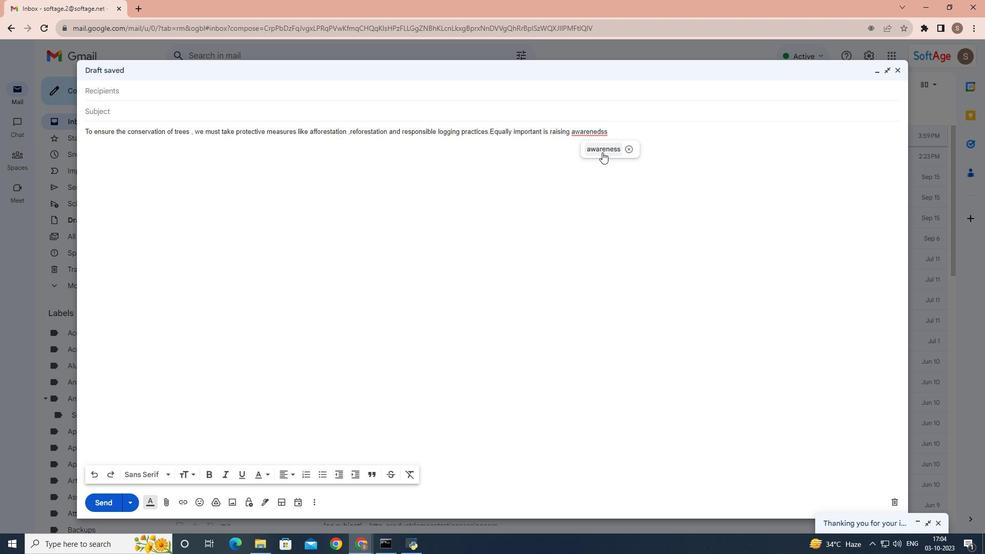
Action: Mouse pressed left at (602, 152)
Screenshot: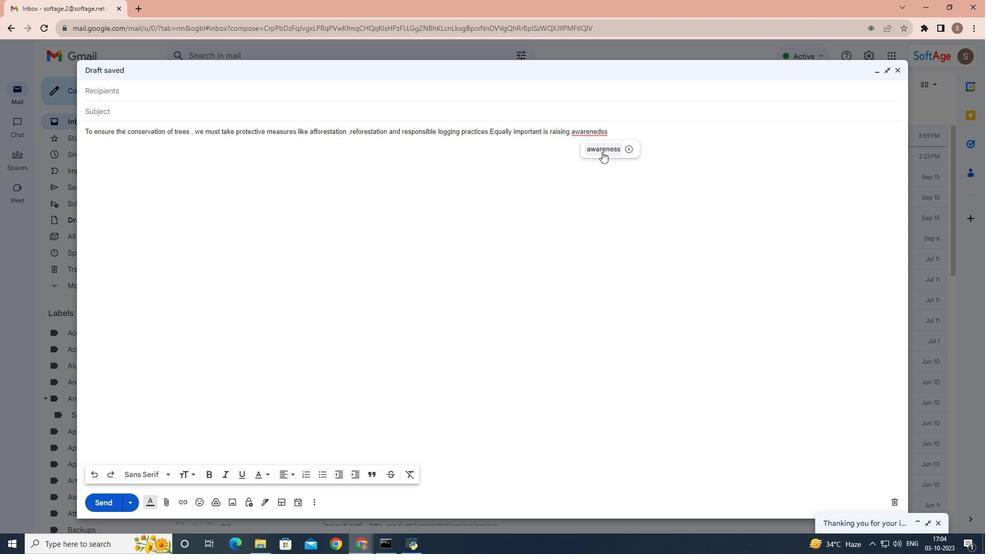 
Action: Mouse moved to (606, 139)
Screenshot: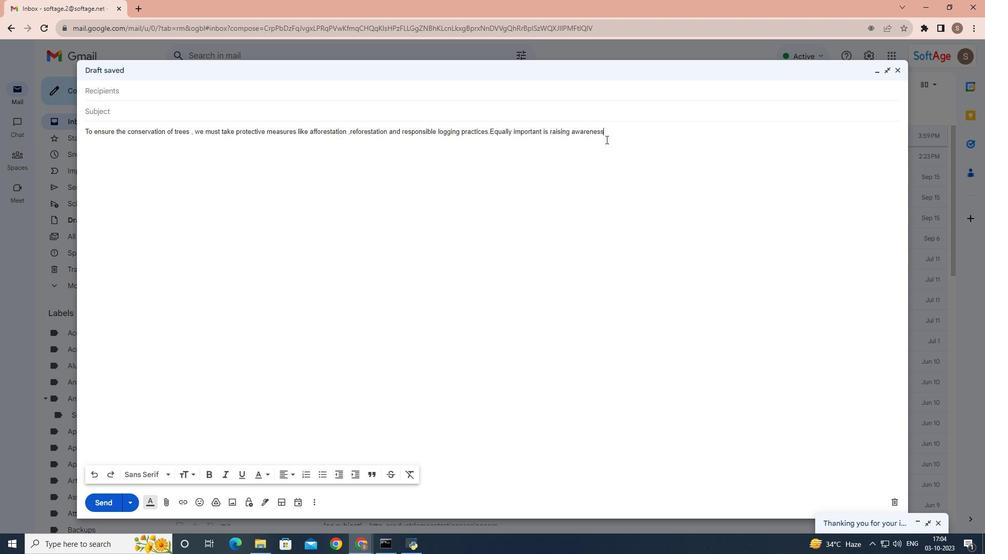 
Action: Mouse pressed left at (606, 139)
Screenshot: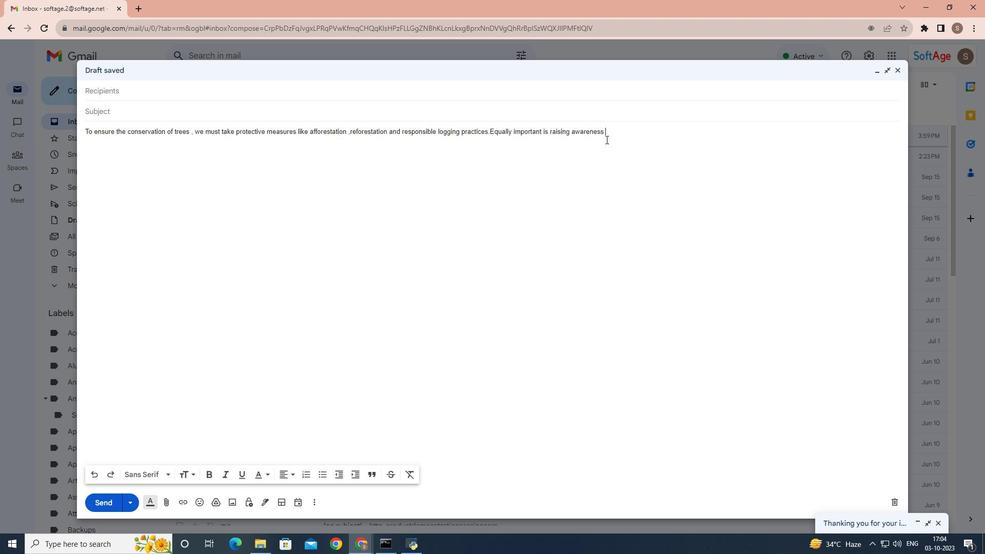 
Action: Mouse moved to (613, 136)
Screenshot: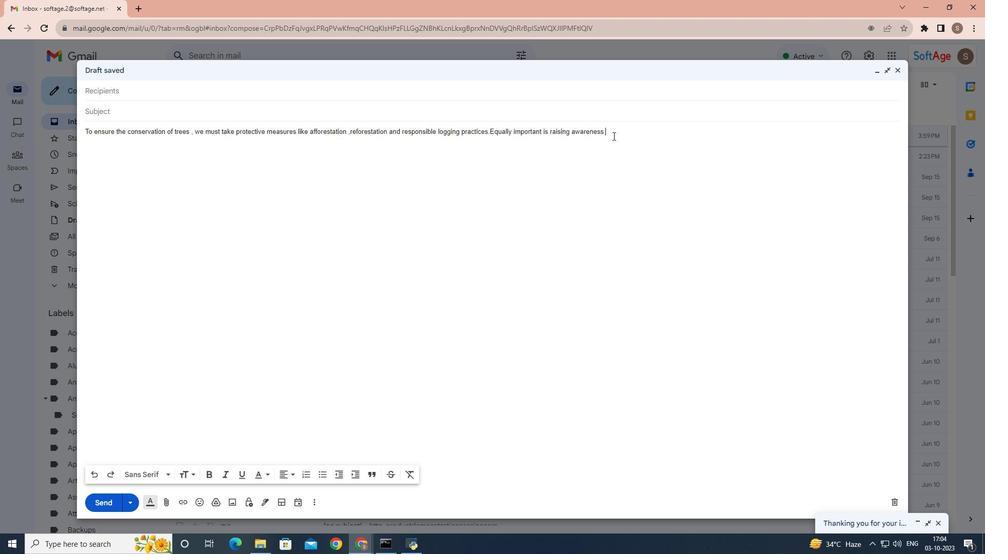 
Action: Key pressed among<Key.space>individuials<Key.space>and<Key.space>communiyies<Key.space>
Screenshot: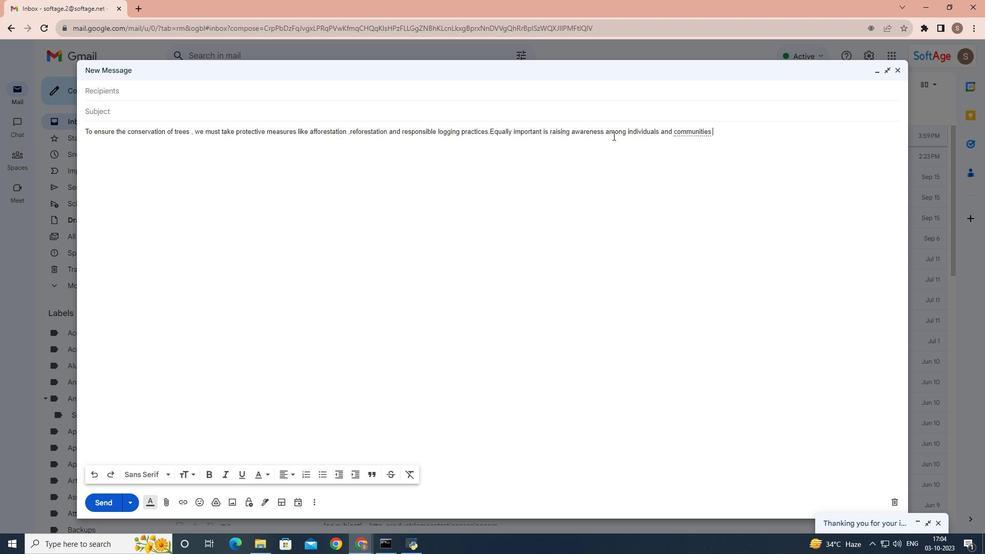
Action: Mouse moved to (625, 129)
Screenshot: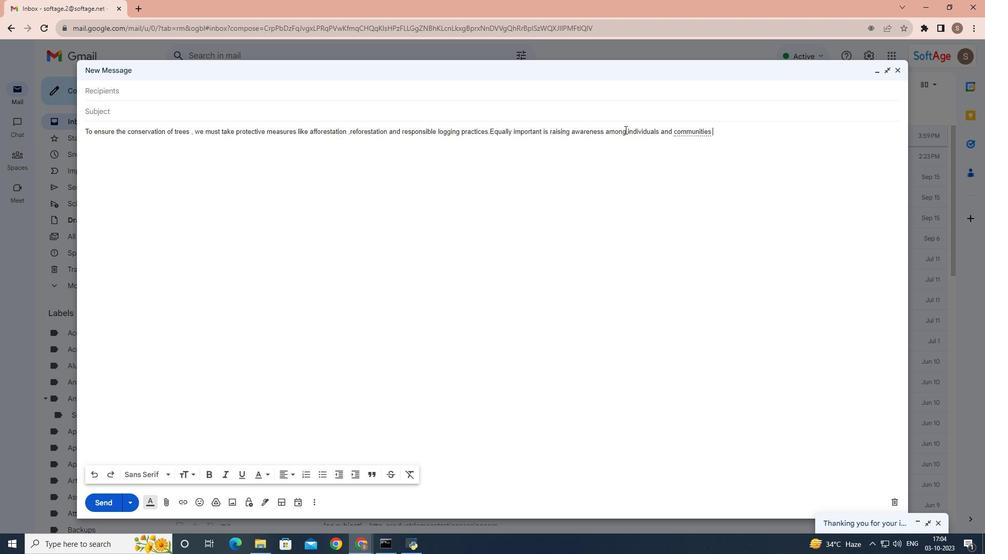 
Action: Key pressed about<Key.space>the<Key.space>significnace<Key.space>of<Key.space>tress<Key.space>
Screenshot: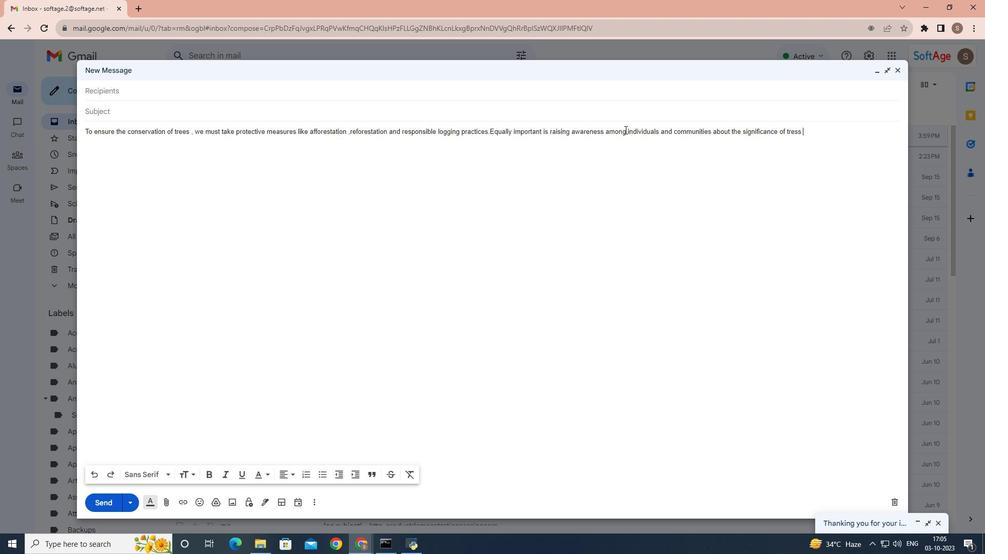 
Action: Mouse moved to (791, 126)
Screenshot: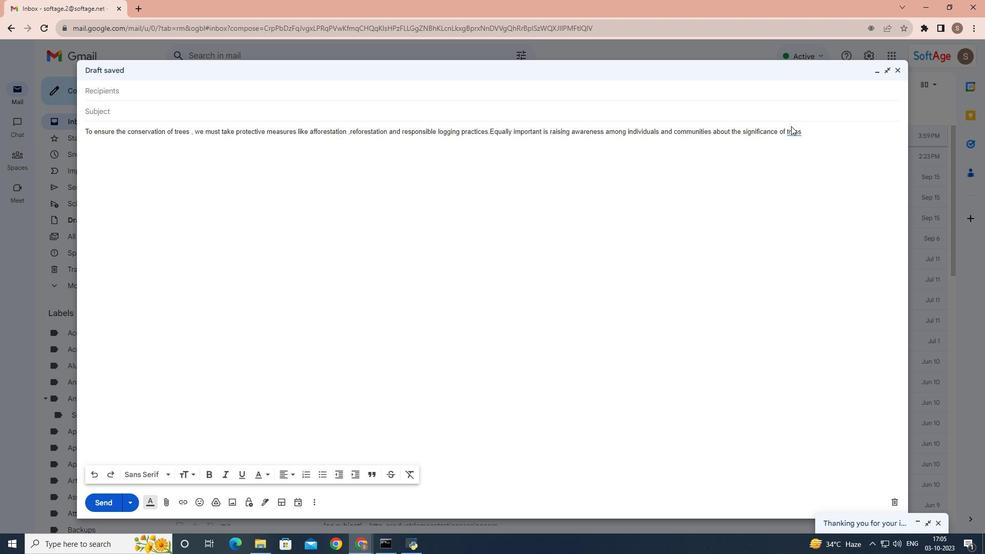
Action: Mouse pressed right at (791, 126)
Screenshot: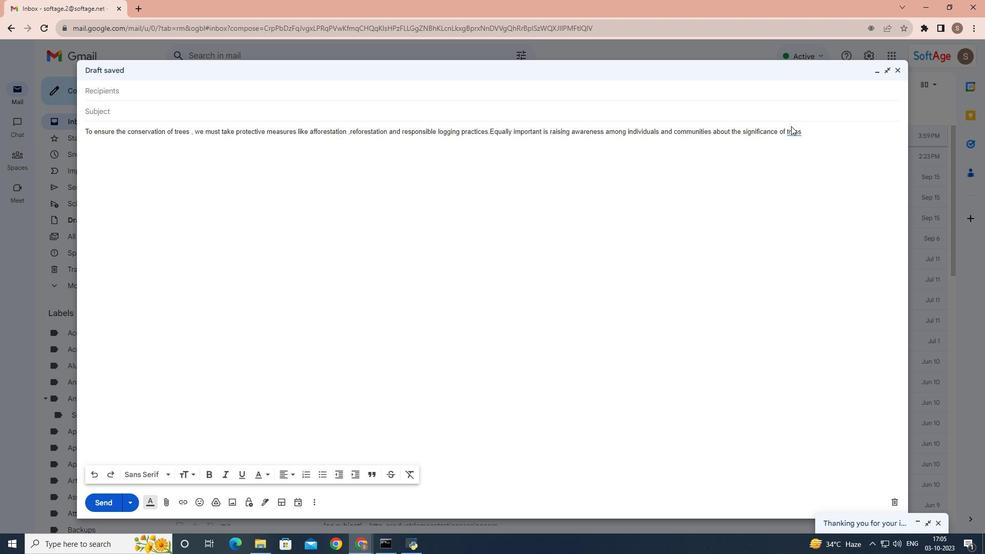 
Action: Mouse moved to (775, 133)
Screenshot: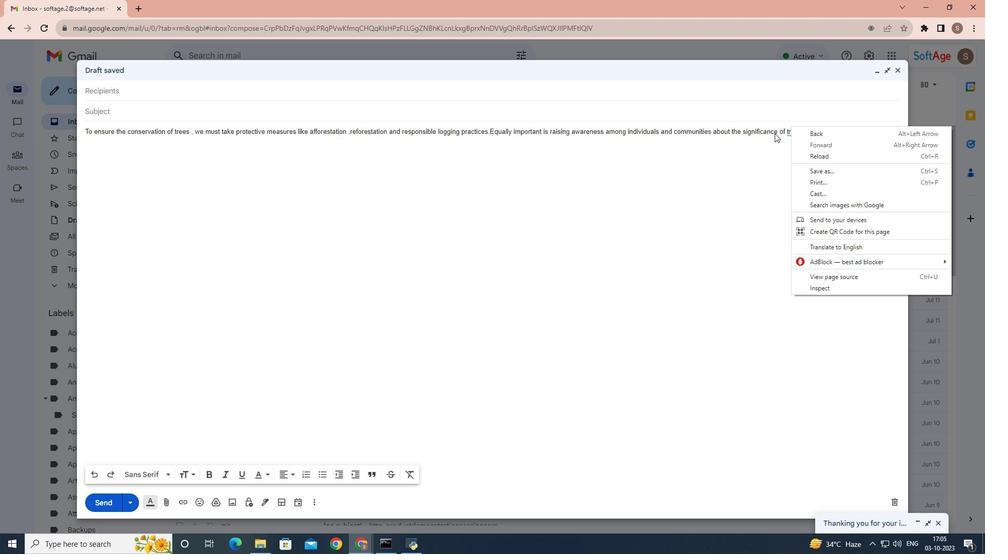 
Action: Mouse pressed left at (775, 133)
Screenshot: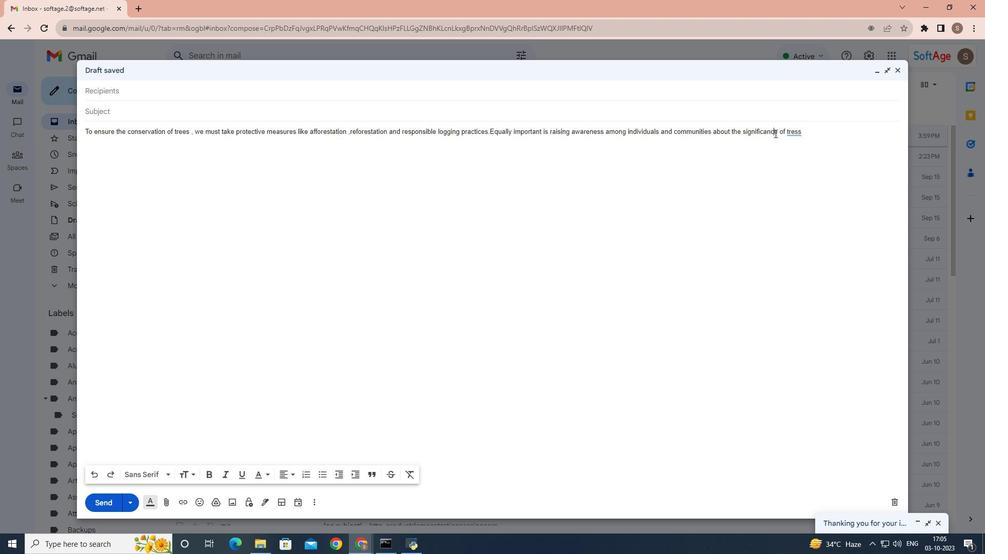 
Action: Mouse moved to (789, 129)
Screenshot: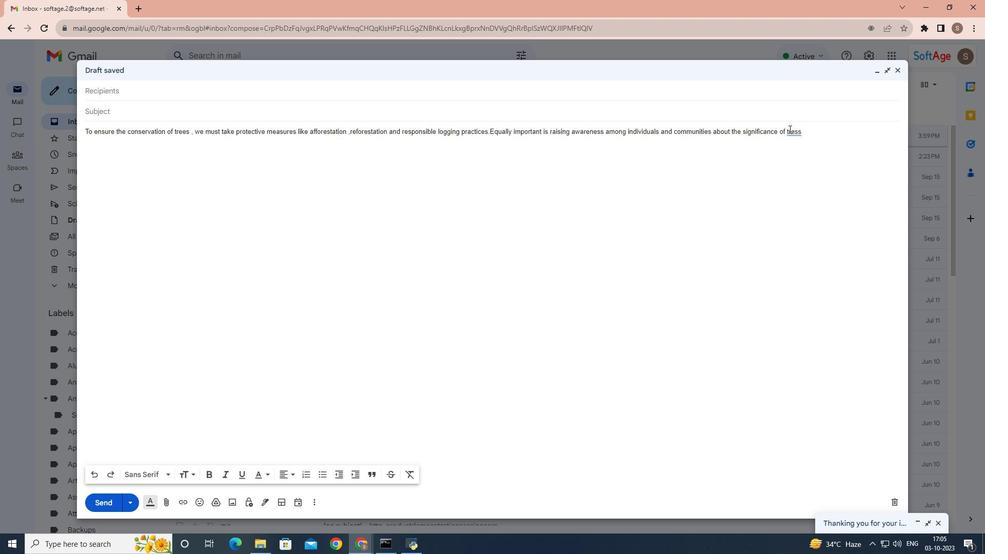 
Action: Mouse pressed left at (789, 129)
Screenshot: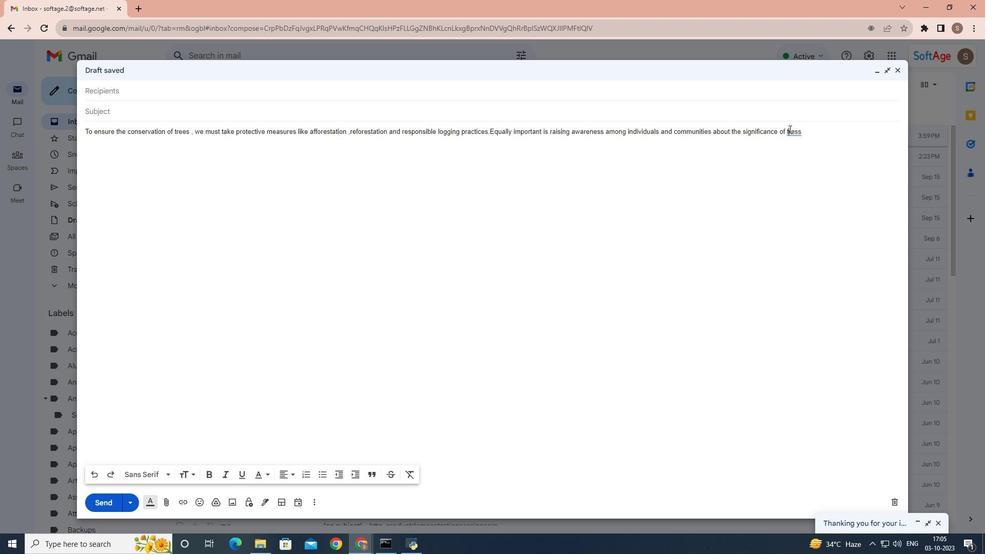 
Action: Mouse pressed right at (789, 129)
Screenshot: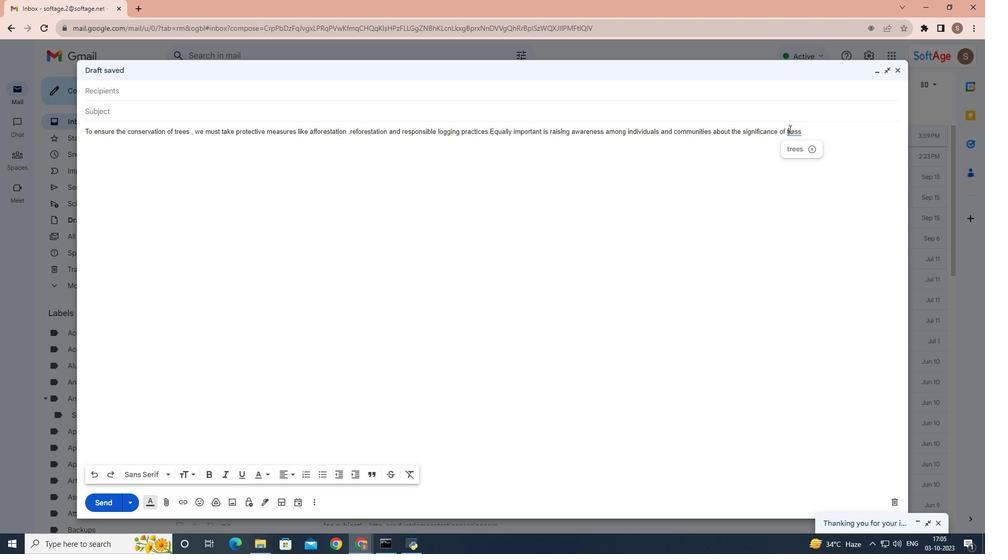 
Action: Mouse moved to (805, 148)
Screenshot: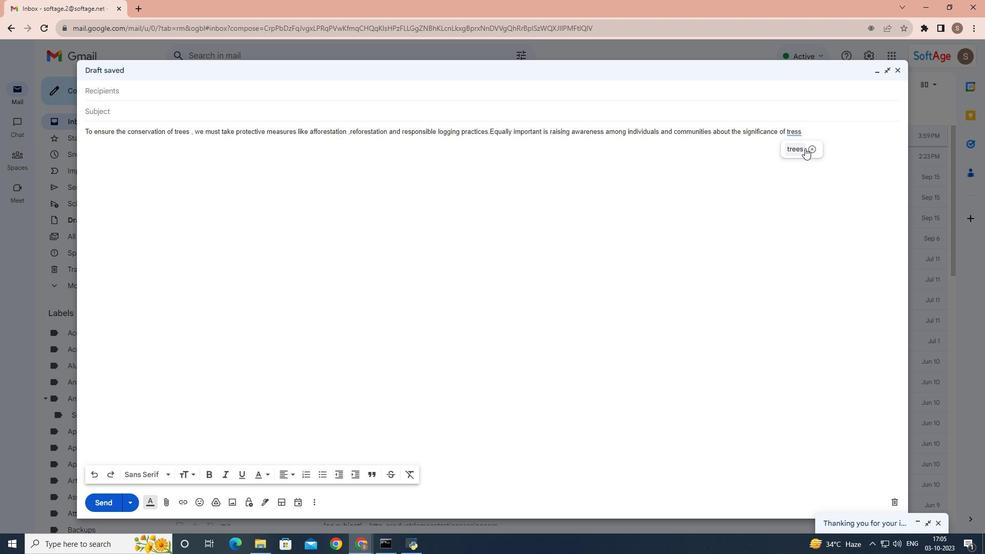
Action: Mouse pressed left at (805, 148)
Screenshot: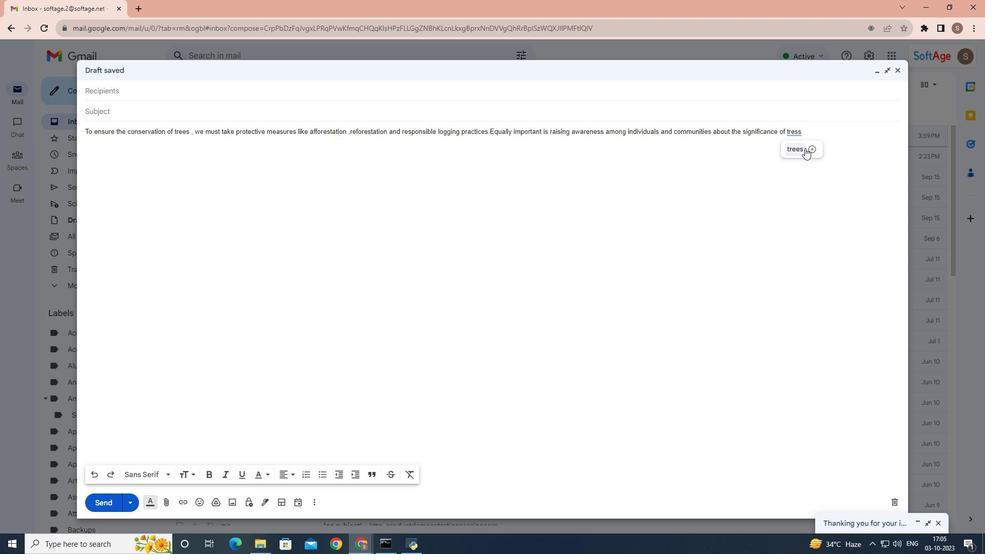 
Action: Mouse moved to (811, 141)
Screenshot: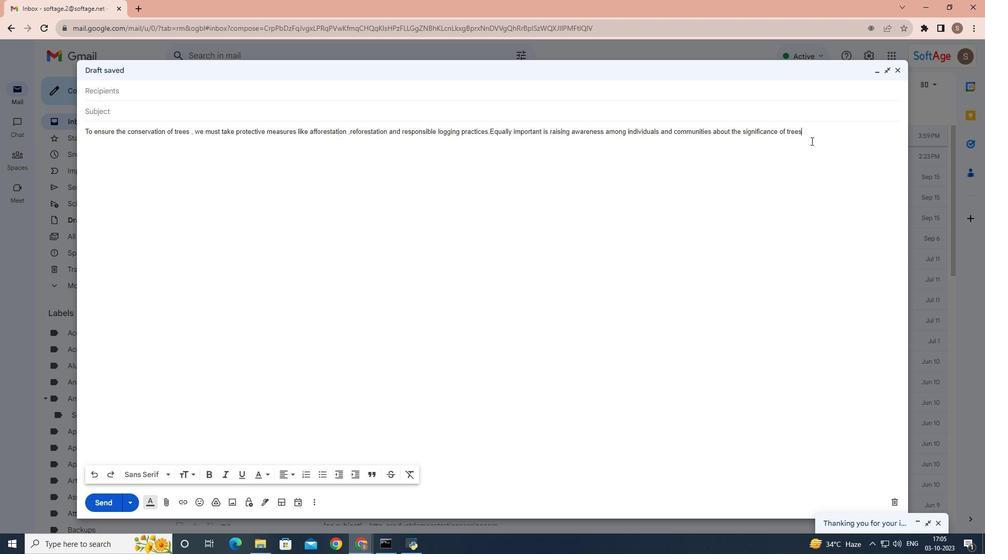 
Action: Mouse pressed left at (811, 141)
Screenshot: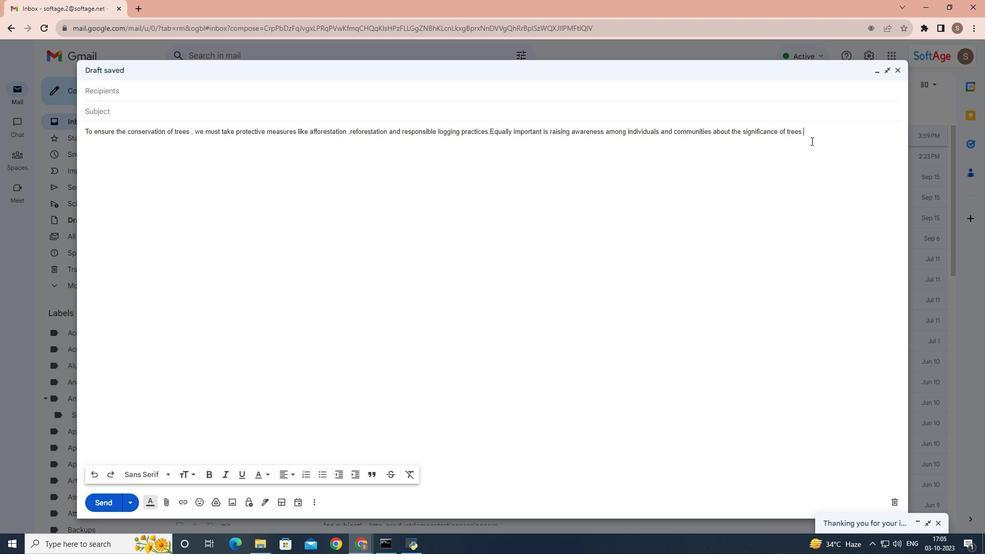 
Action: Mouse moved to (813, 138)
Screenshot: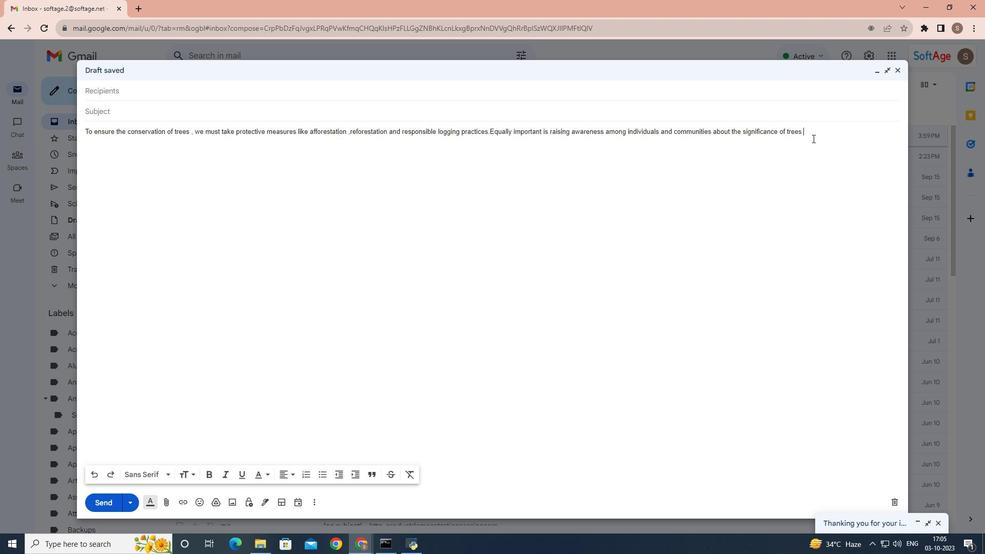 
Action: Key pressed and<Key.space>the<Key.space>roile<Key.space>
Screenshot: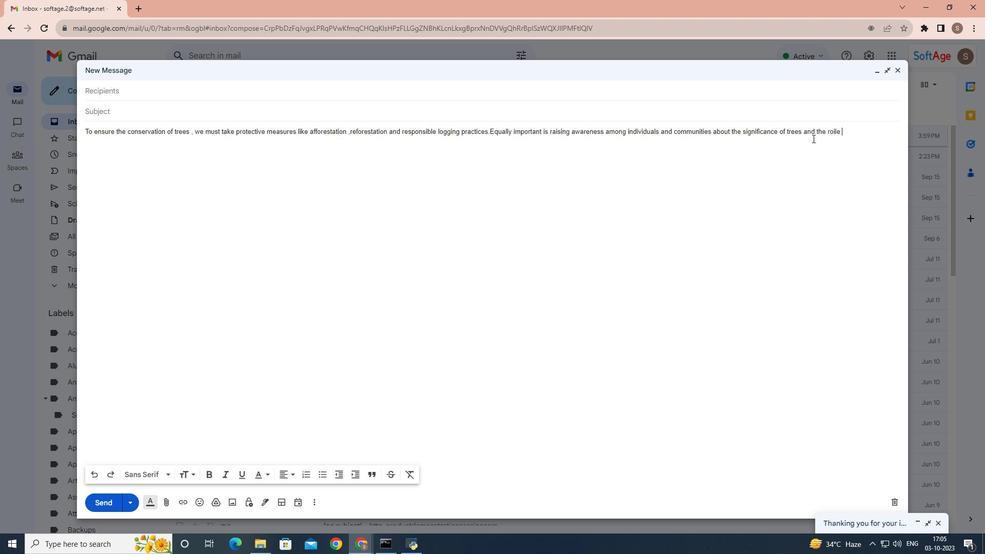
Action: Mouse moved to (728, 217)
Screenshot: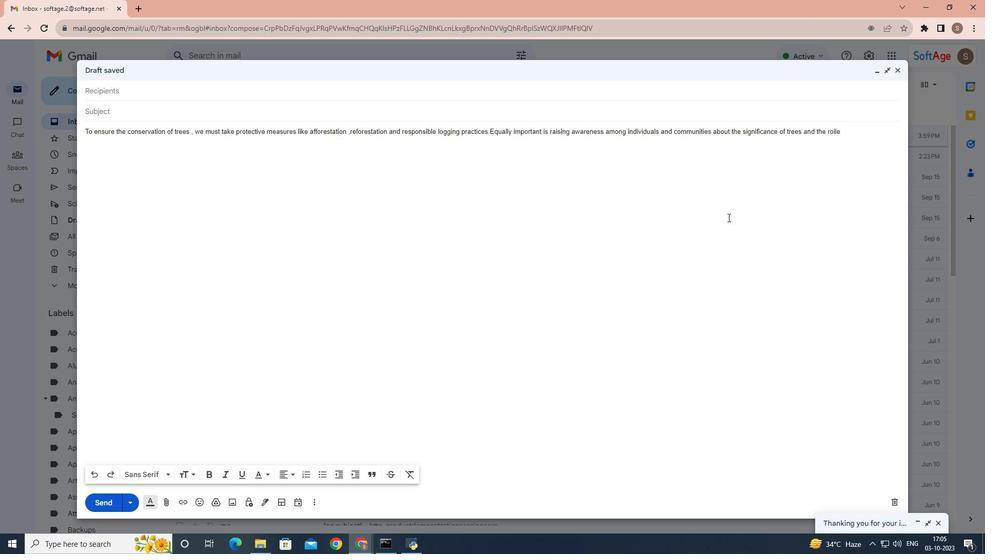
Action: Key pressed each<Key.space>pone<Key.space>of<Key.space>us<Key.space>can<Key.space>play<Key.space>in<Key.space>preserving<Key.space>them.
Screenshot: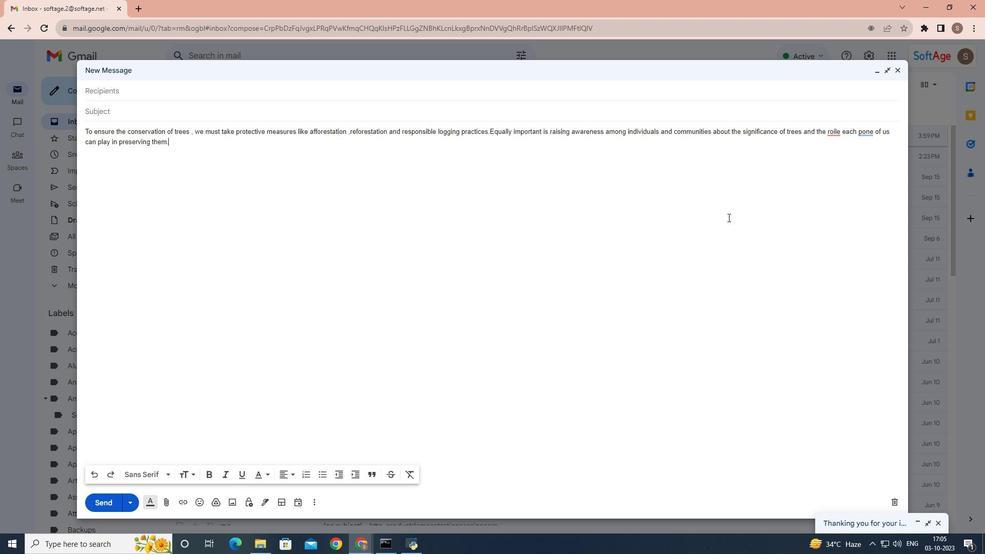 
Action: Mouse moved to (828, 130)
Screenshot: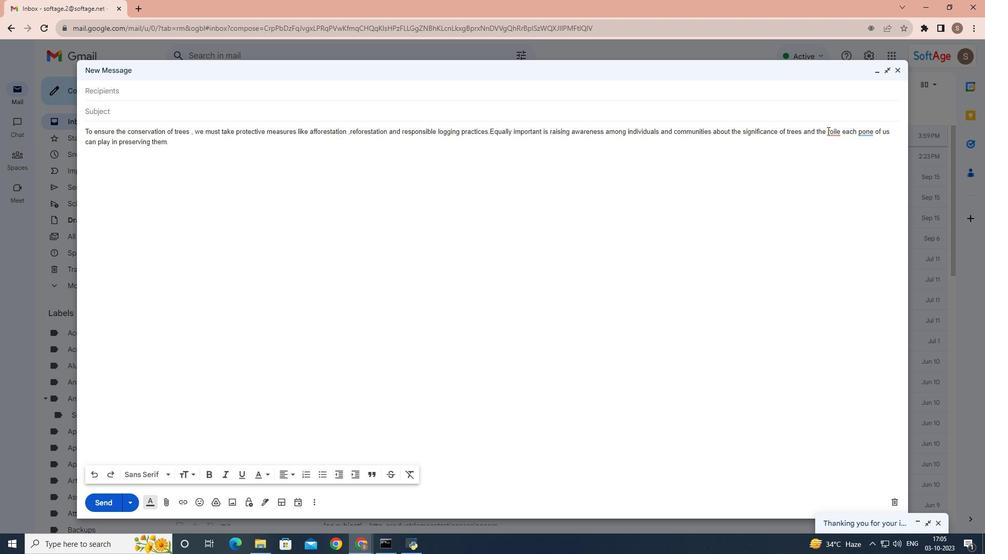 
Action: Mouse pressed right at (828, 130)
Screenshot: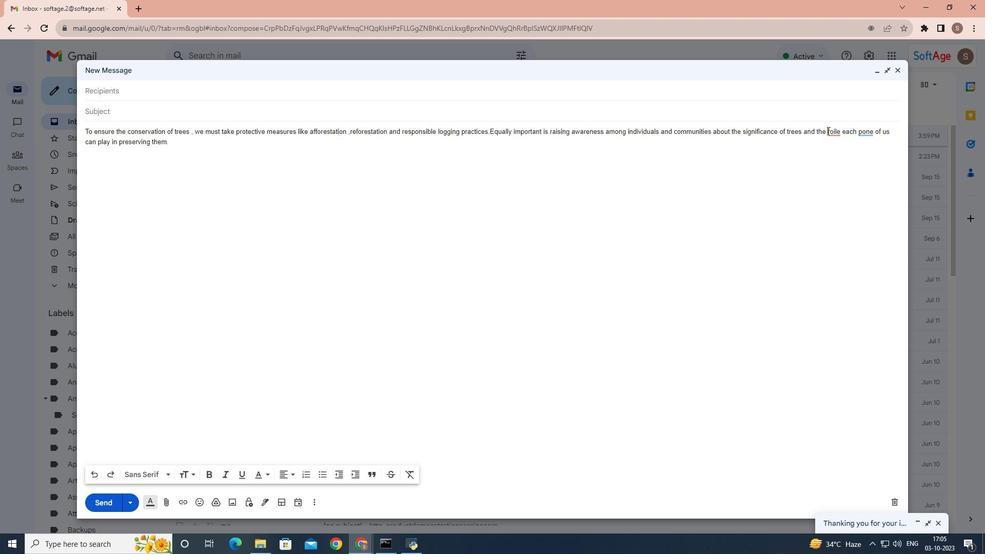 
Action: Mouse moved to (824, 147)
Screenshot: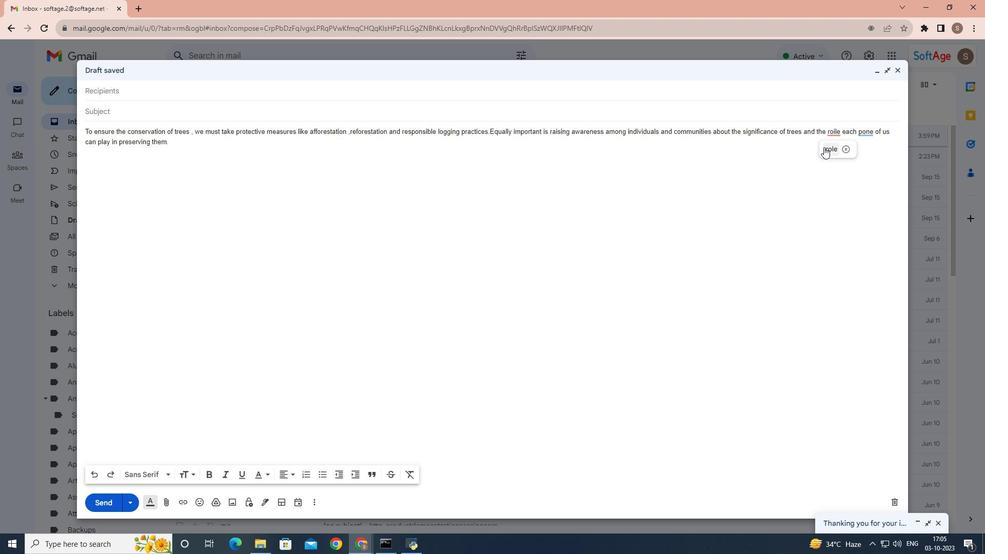 
Action: Mouse pressed left at (824, 147)
Screenshot: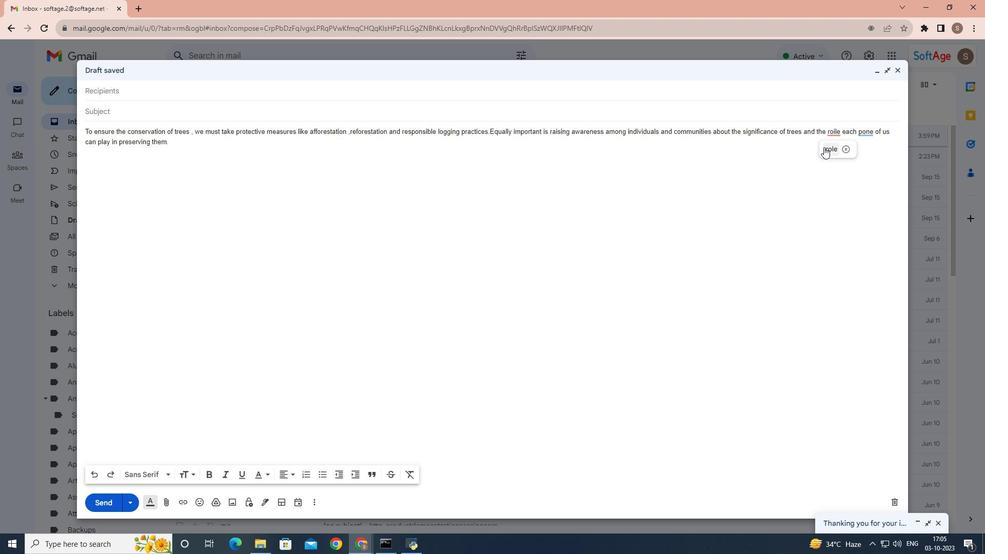 
Action: Mouse moved to (868, 127)
Screenshot: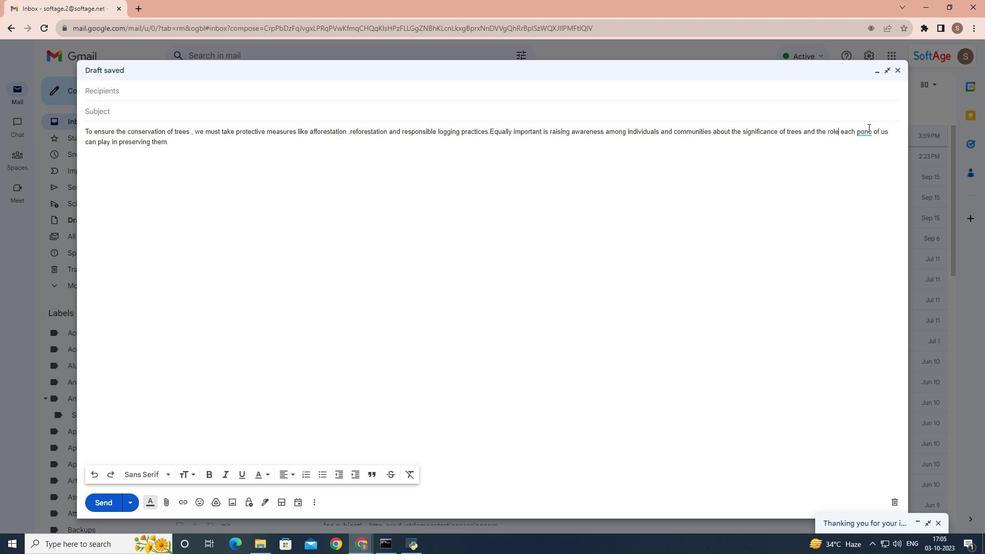 
Action: Mouse pressed left at (868, 127)
Screenshot: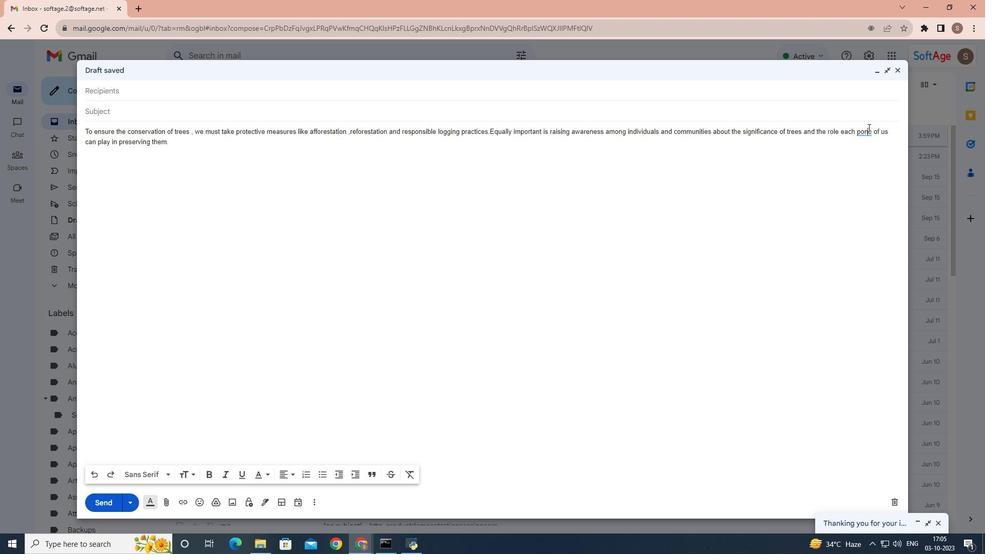 
Action: Mouse pressed right at (868, 127)
Screenshot: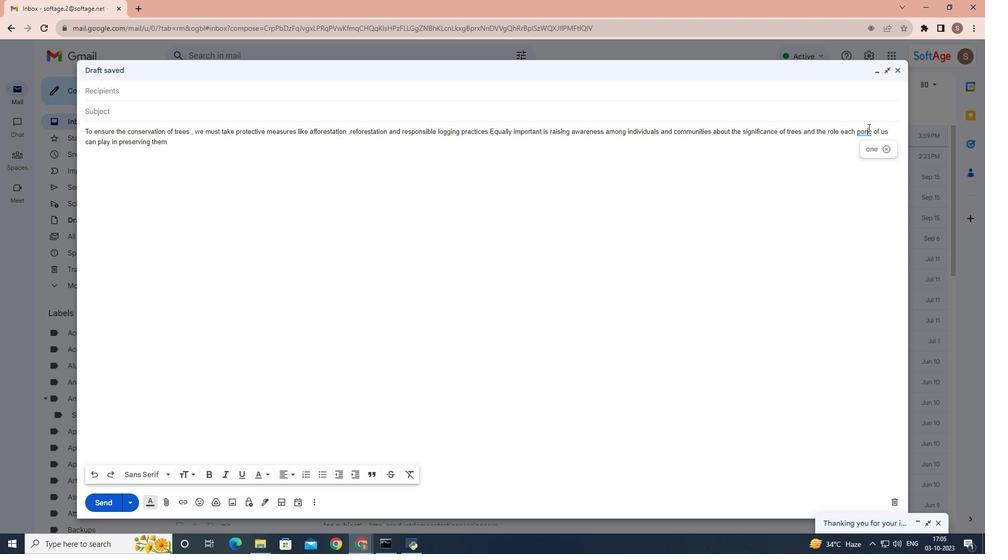 
Action: Mouse moved to (872, 142)
Screenshot: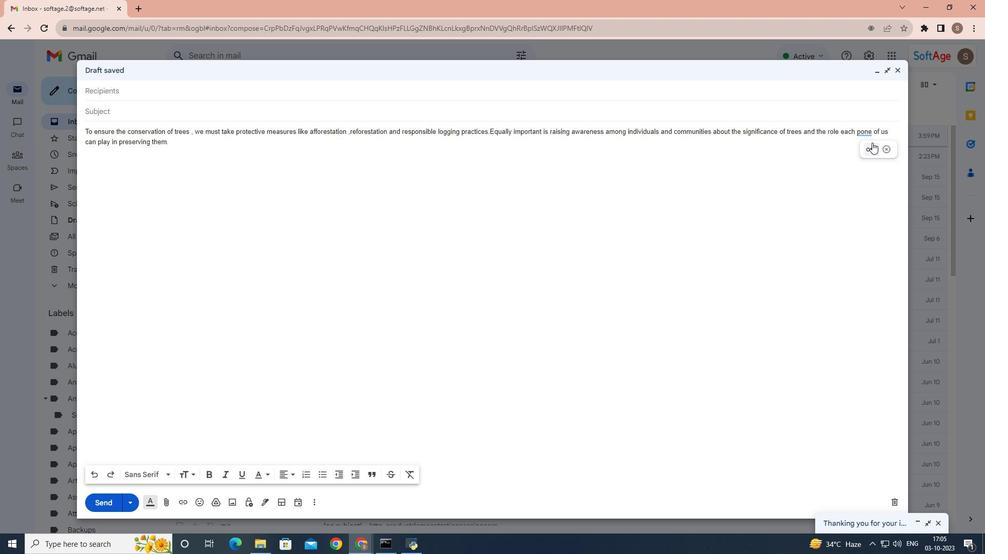 
Action: Mouse pressed left at (872, 142)
Screenshot: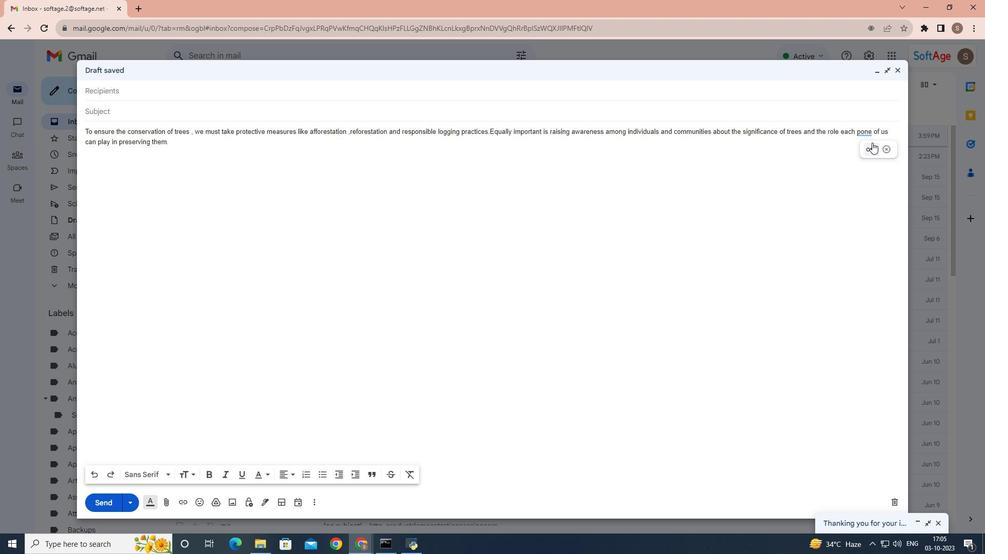 
Action: Mouse moved to (837, 148)
Screenshot: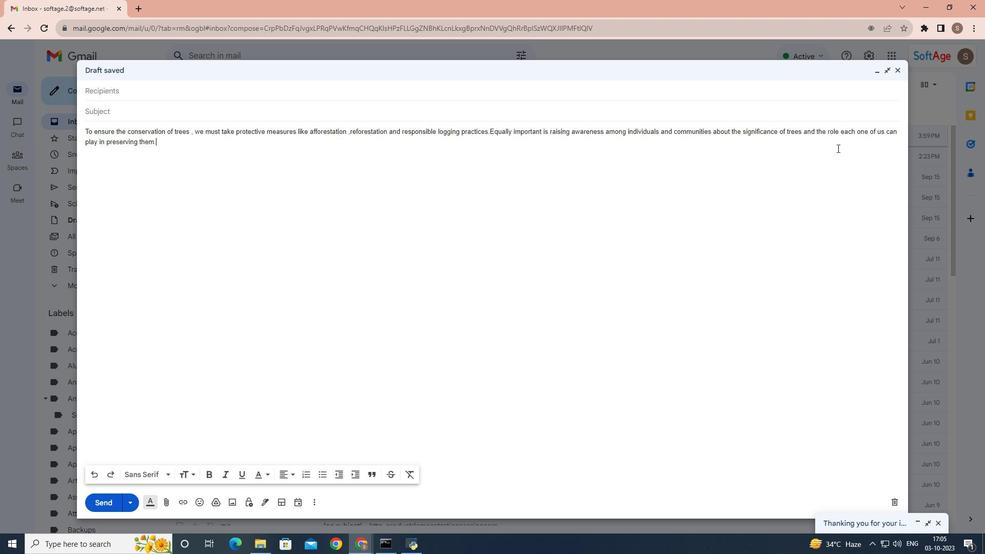 
Action: Mouse pressed left at (837, 148)
Screenshot: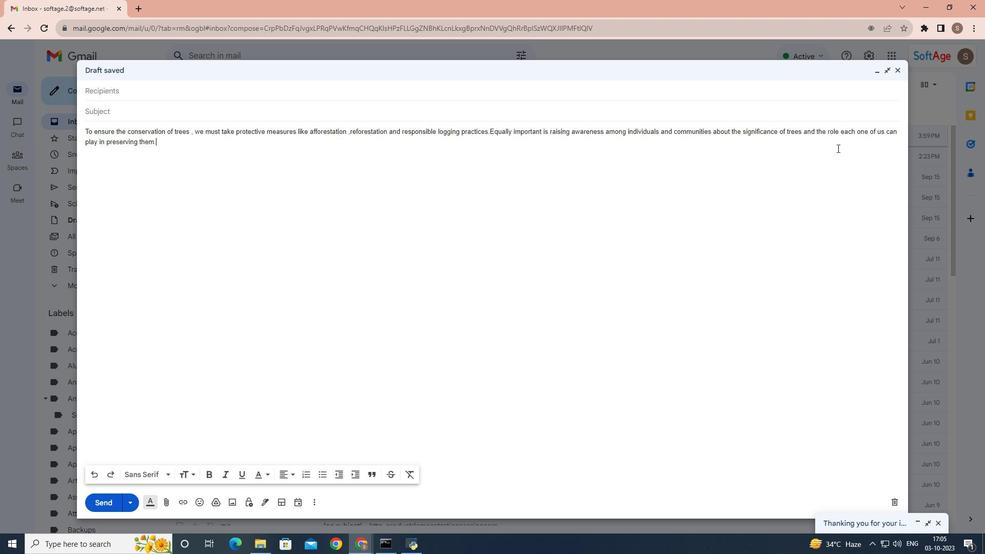 
Action: Mouse moved to (311, 120)
Screenshot: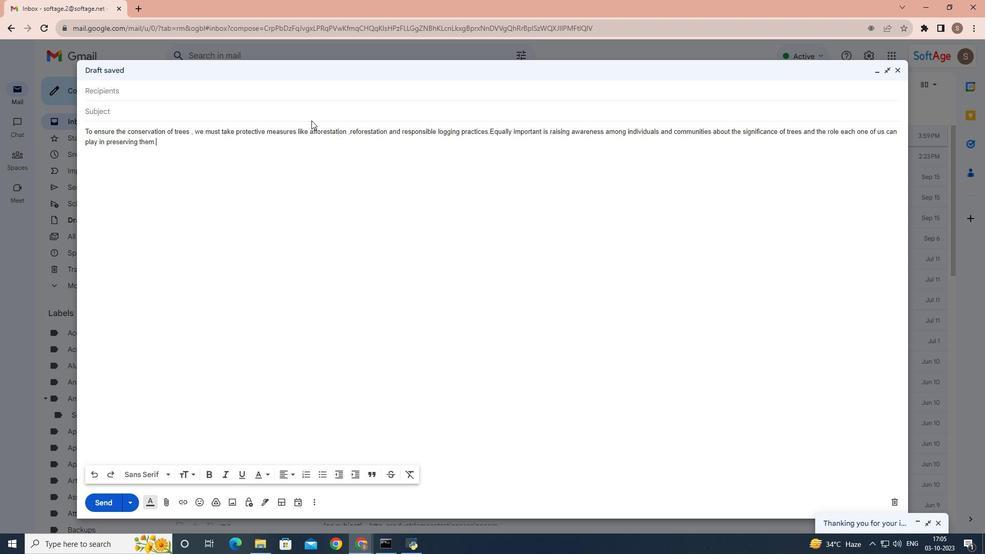 
